Task: Search one way flight ticket for 5 adults, 2 children, 1 infant in seat and 1 infant on lap in economy from San Francisco: San Francisco International Airport to Gillette: Gillette Campbell County Airport on 5-1-2023. Choice of flights is Alaska. Number of bags: 2 carry on bags. Price is upto 60000. Outbound departure time preference is 0:00.
Action: Mouse moved to (228, 186)
Screenshot: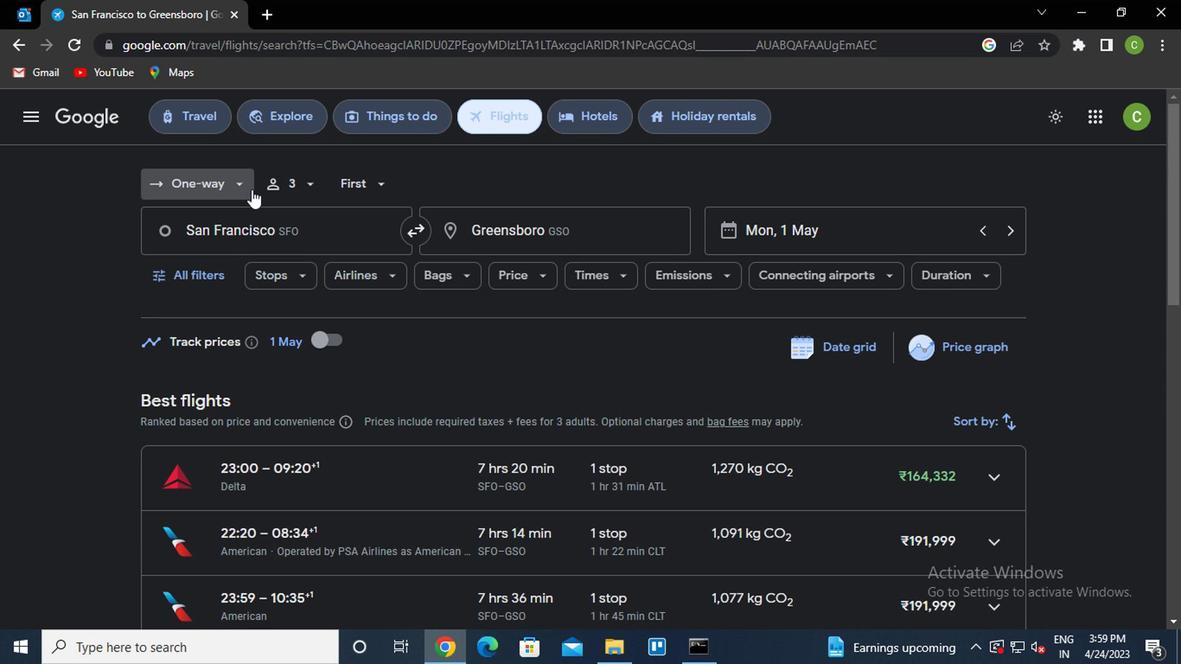 
Action: Mouse pressed left at (228, 186)
Screenshot: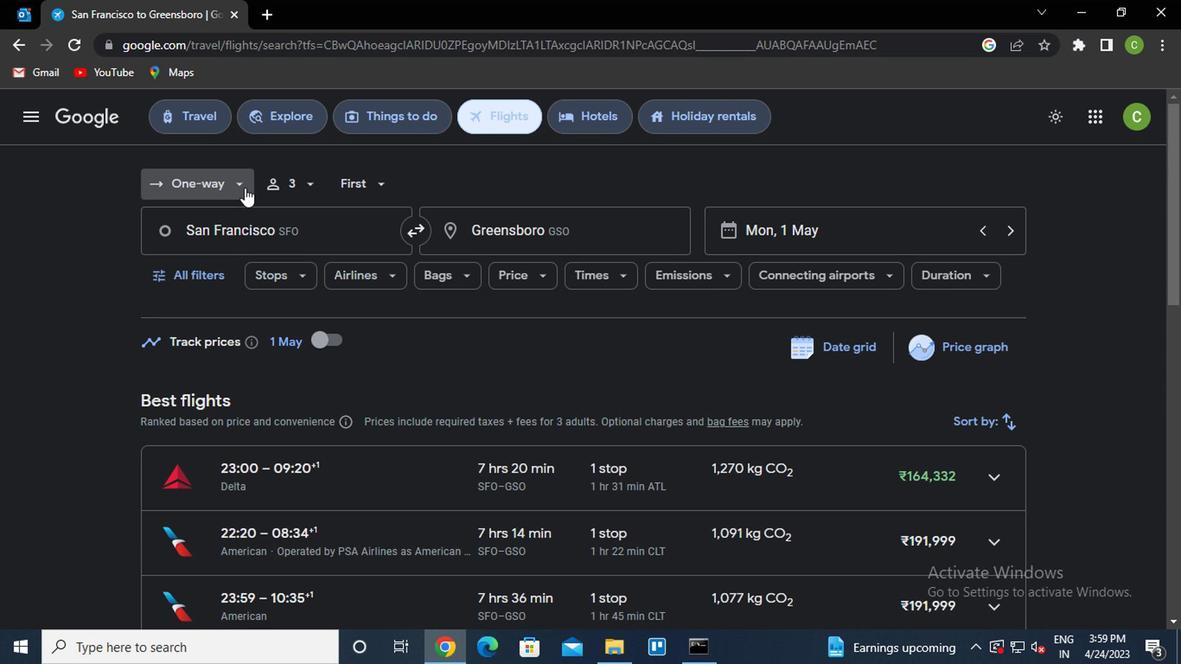 
Action: Mouse moved to (231, 265)
Screenshot: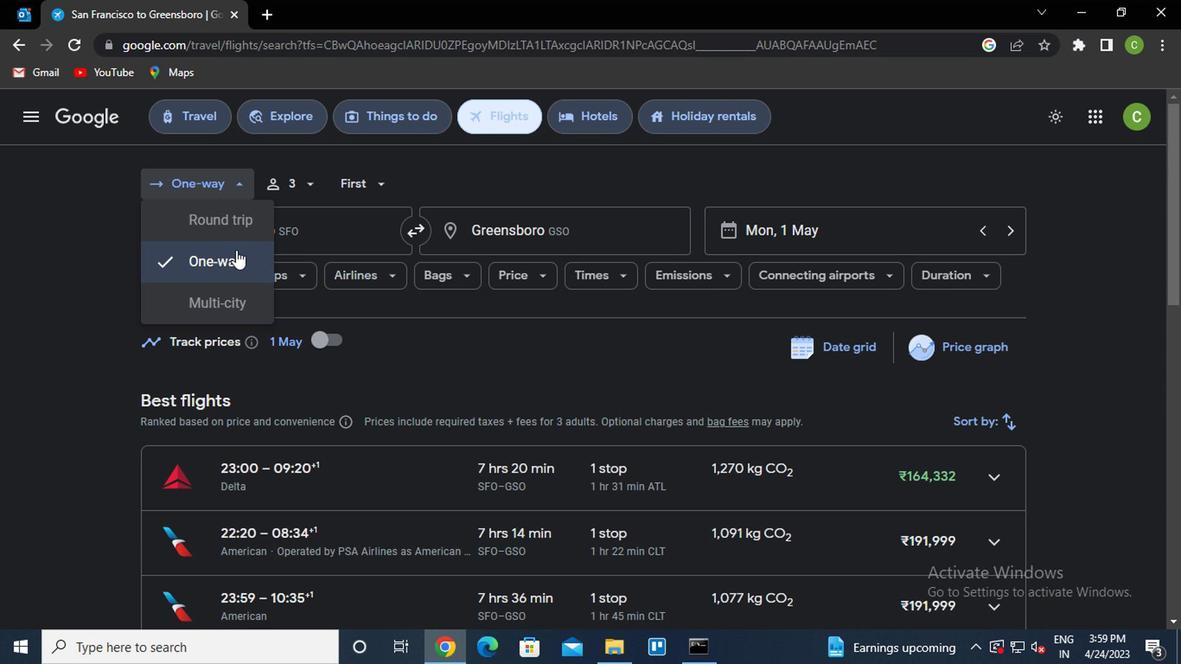 
Action: Mouse pressed left at (231, 265)
Screenshot: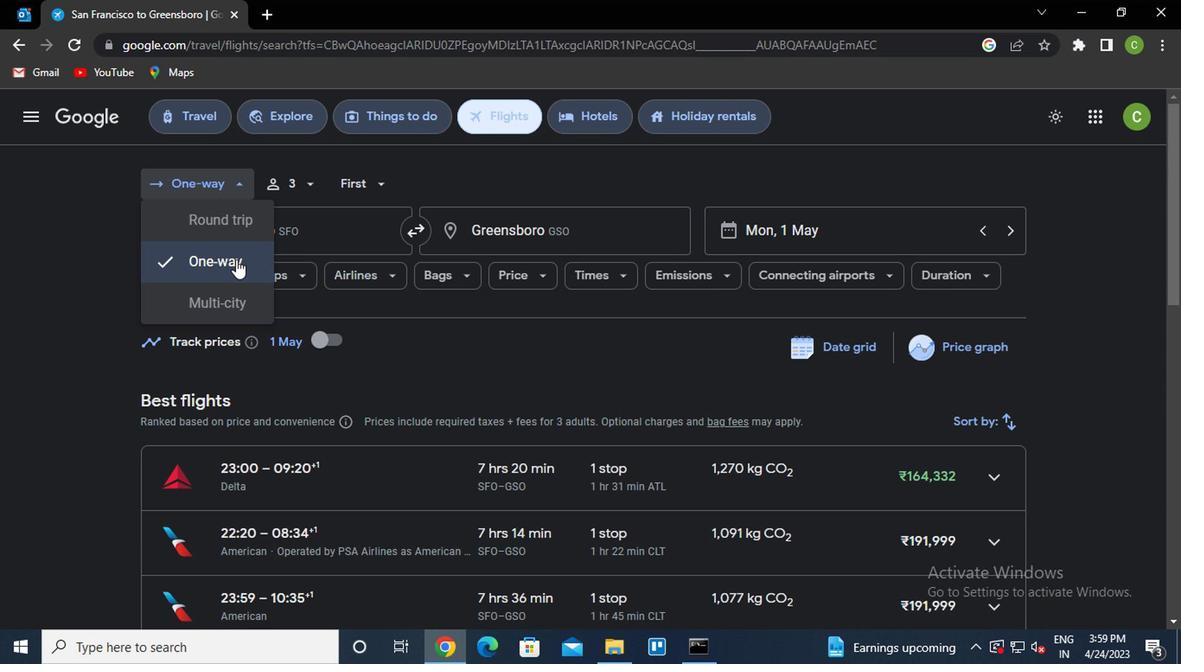
Action: Mouse moved to (286, 193)
Screenshot: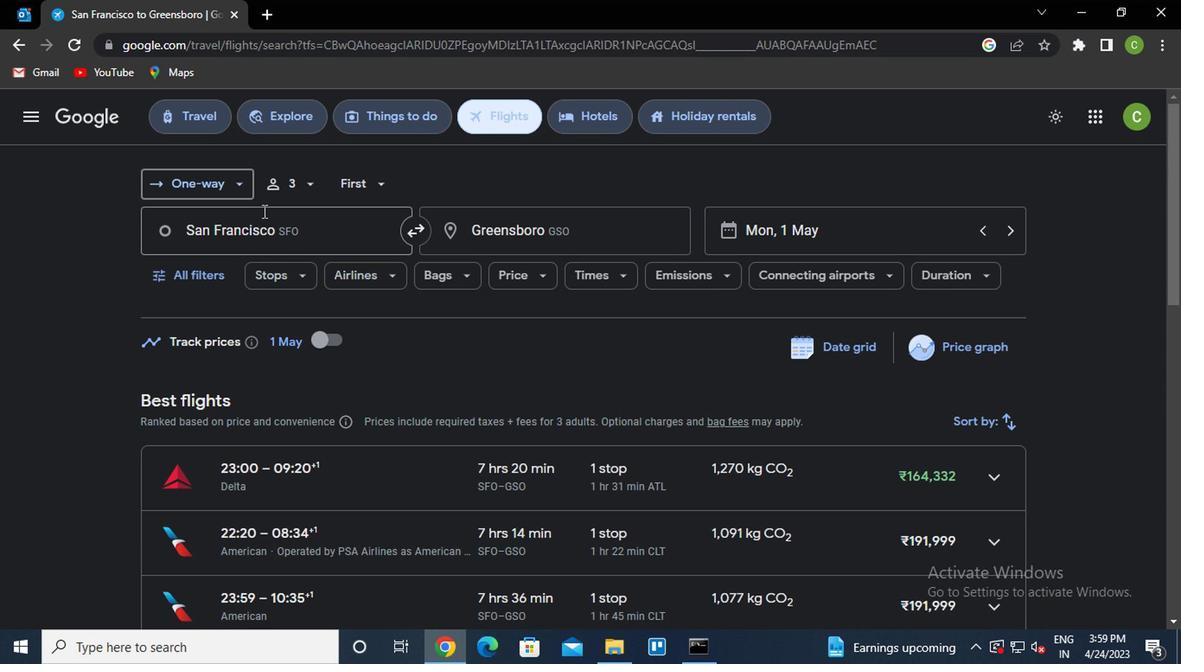 
Action: Mouse pressed left at (286, 193)
Screenshot: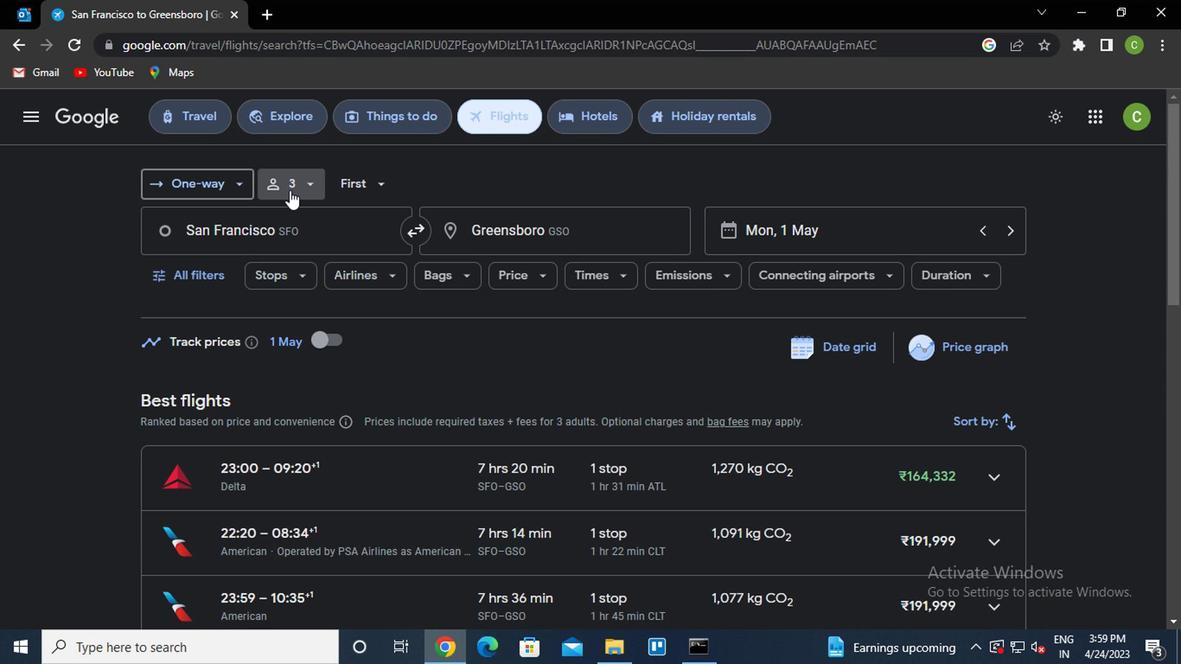 
Action: Mouse moved to (430, 231)
Screenshot: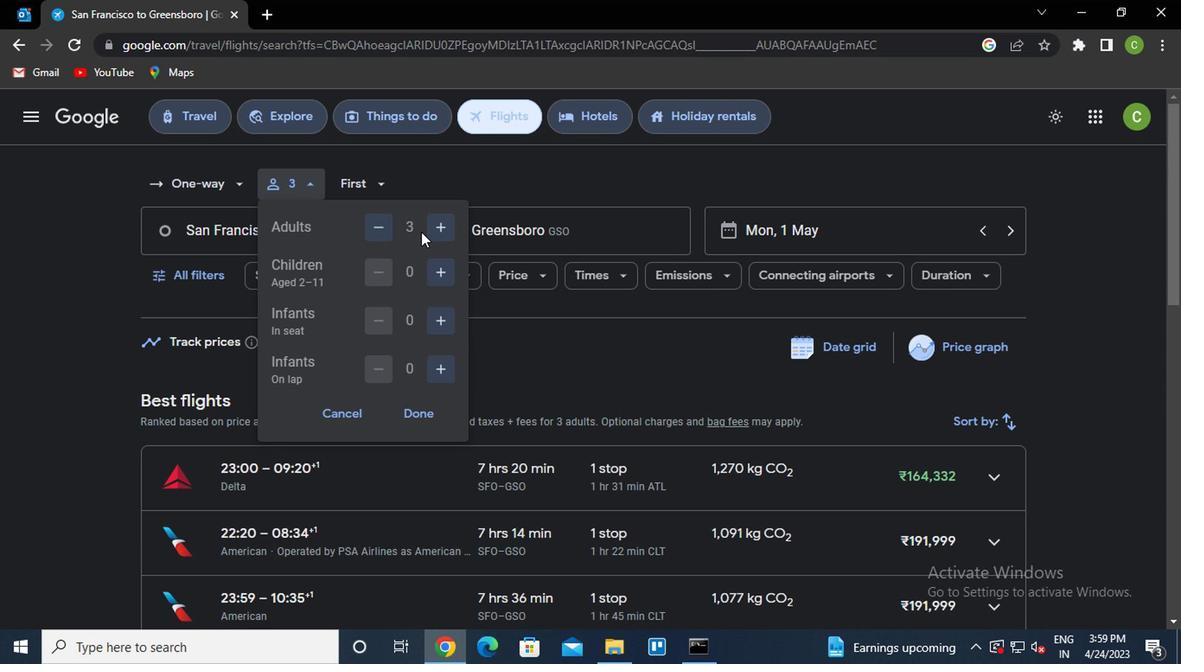 
Action: Mouse pressed left at (430, 231)
Screenshot: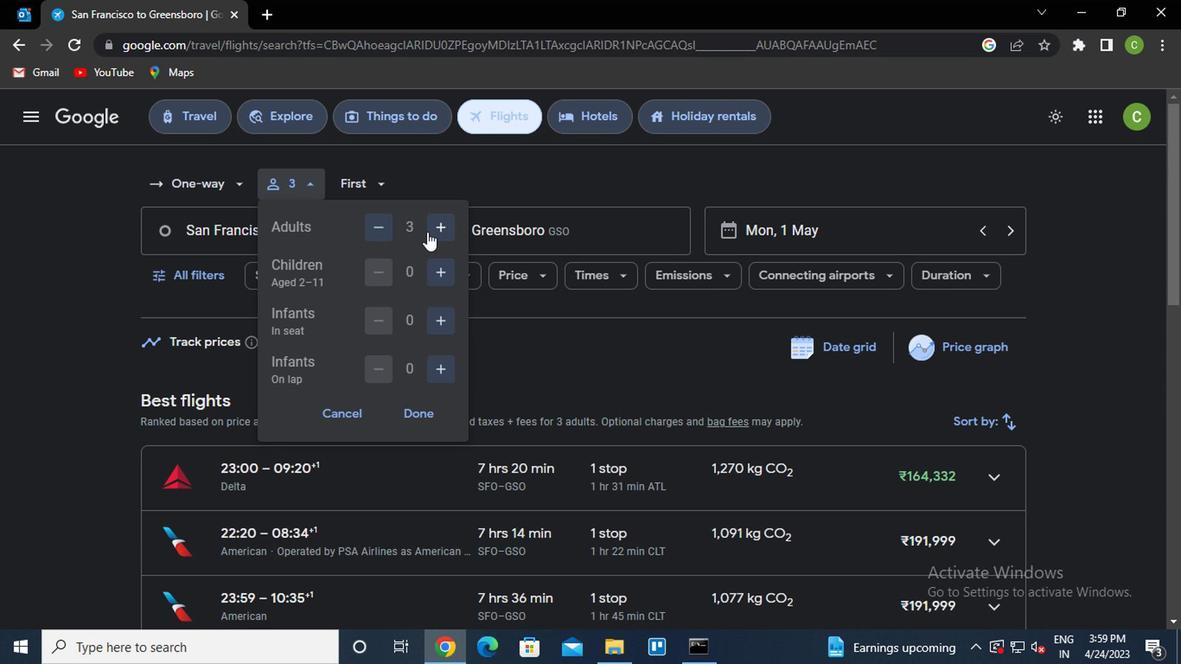 
Action: Mouse pressed left at (430, 231)
Screenshot: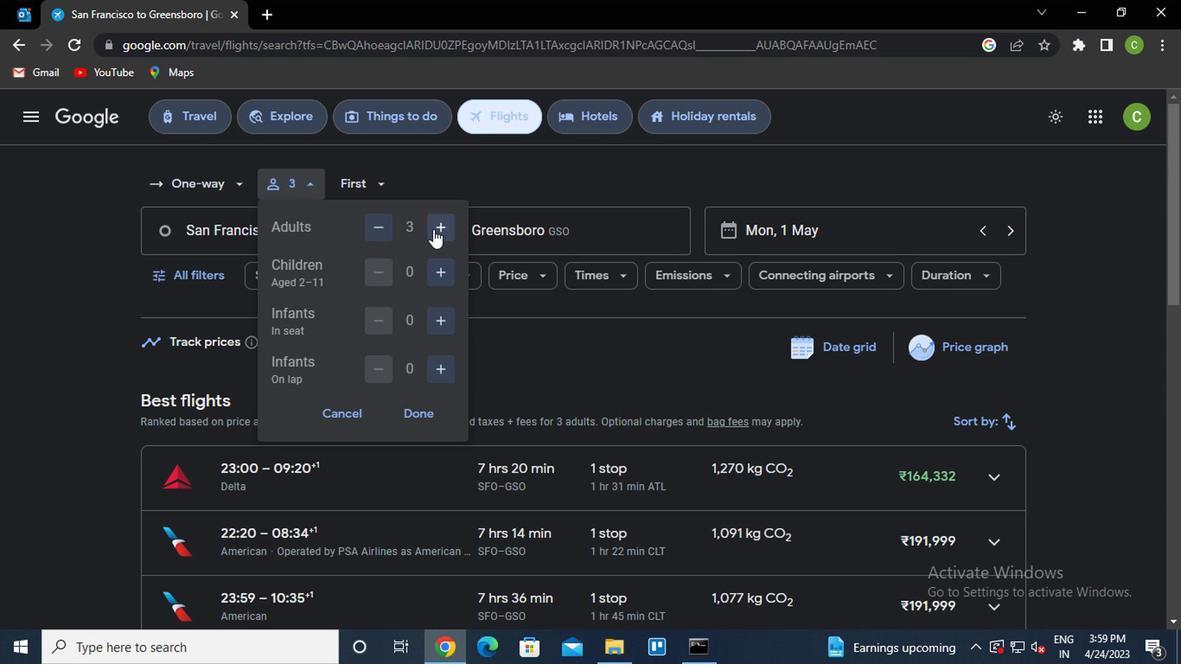 
Action: Mouse moved to (435, 274)
Screenshot: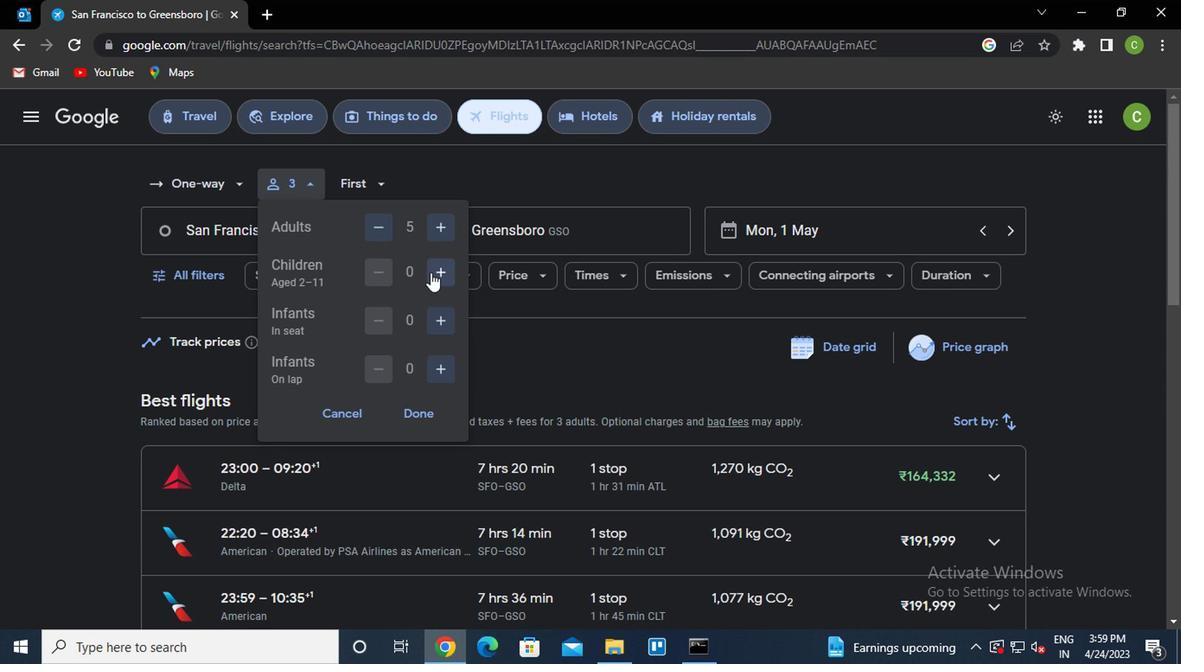 
Action: Mouse pressed left at (435, 274)
Screenshot: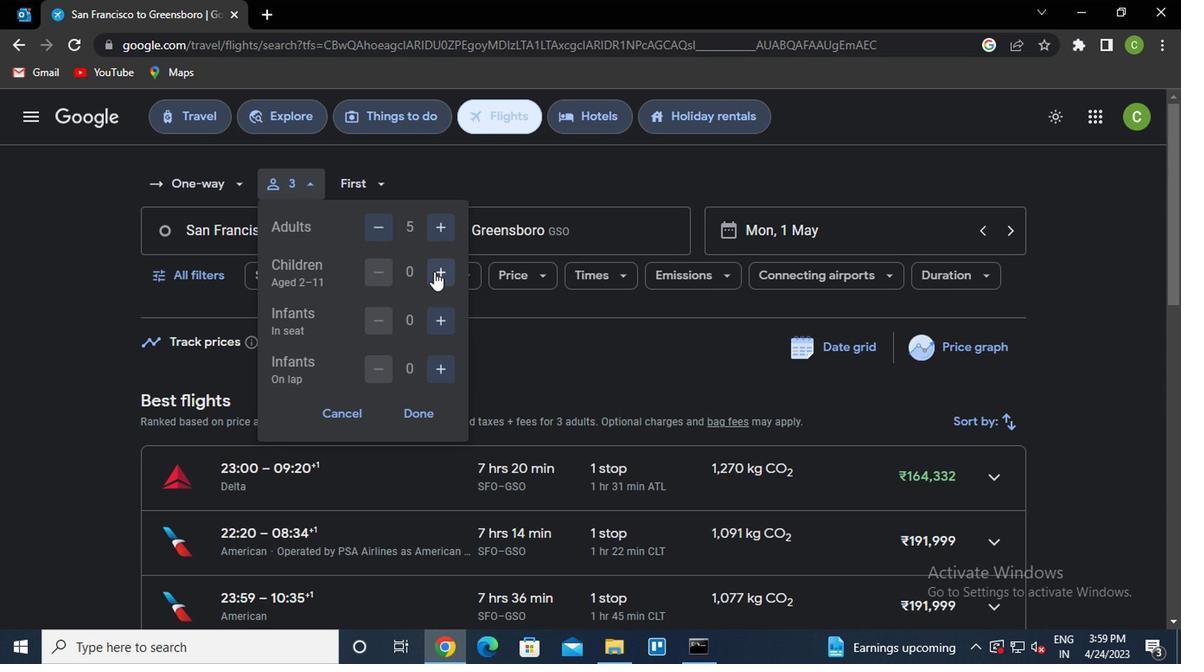 
Action: Mouse pressed left at (435, 274)
Screenshot: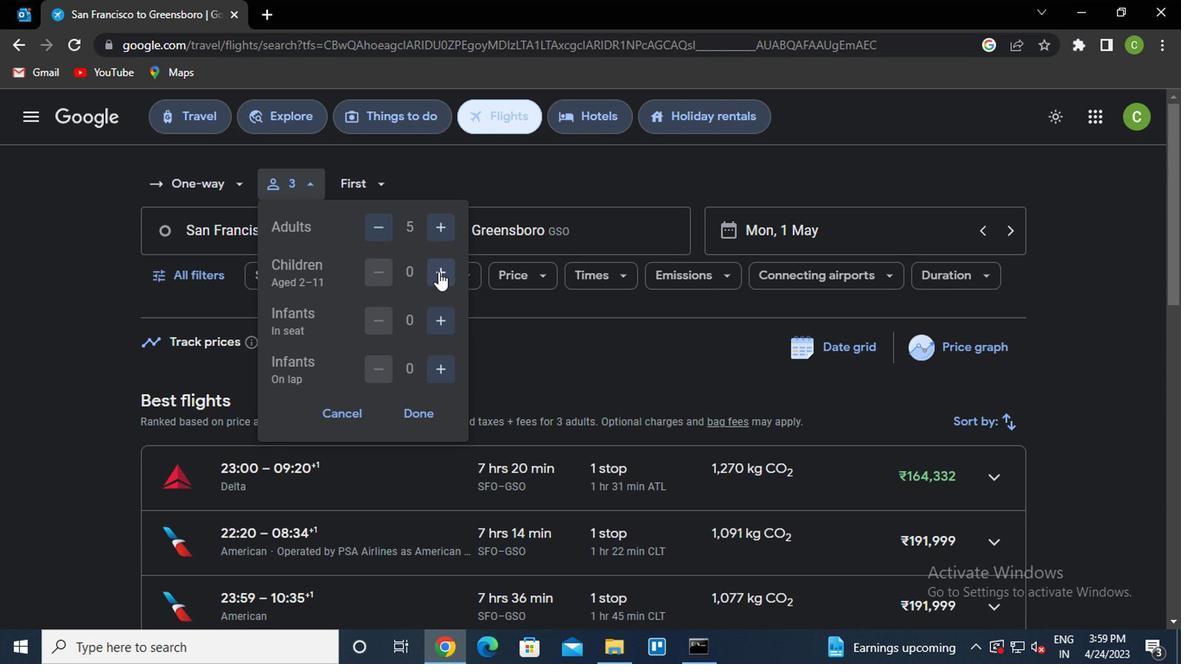 
Action: Mouse moved to (427, 329)
Screenshot: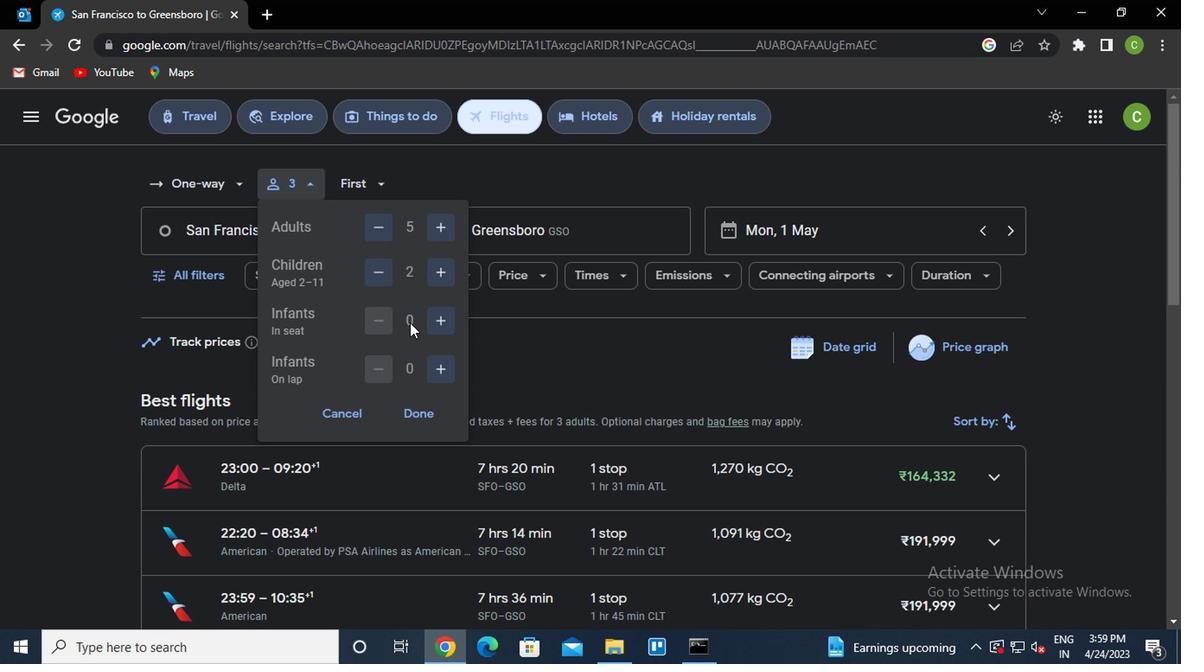 
Action: Mouse pressed left at (427, 329)
Screenshot: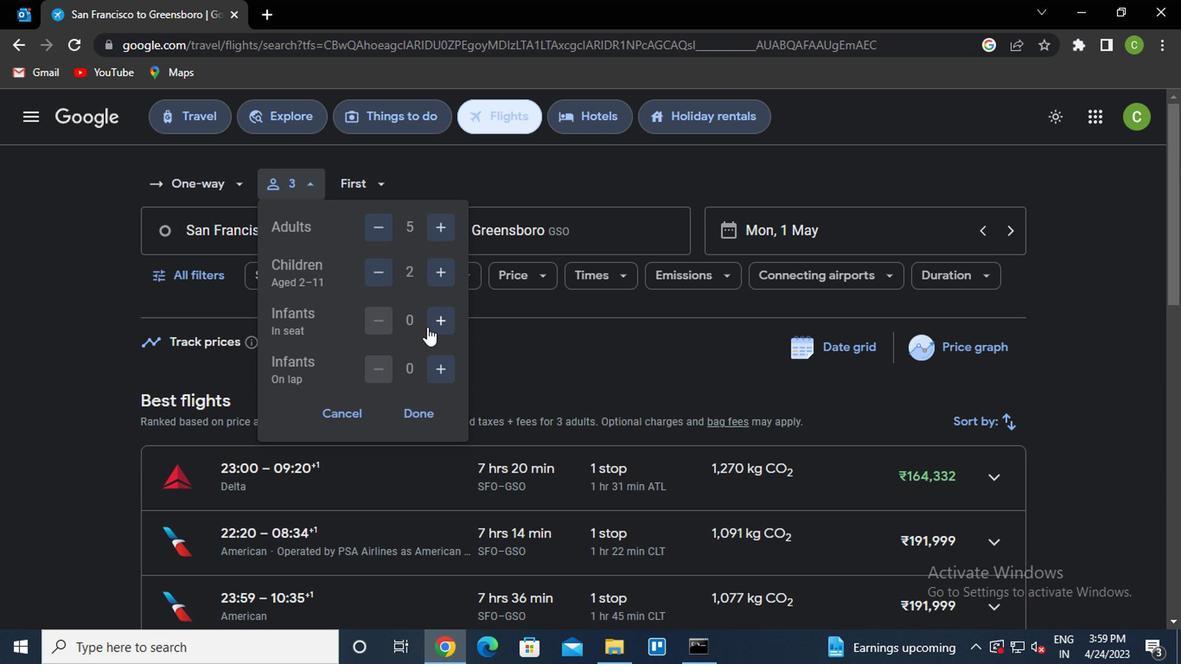 
Action: Mouse moved to (432, 387)
Screenshot: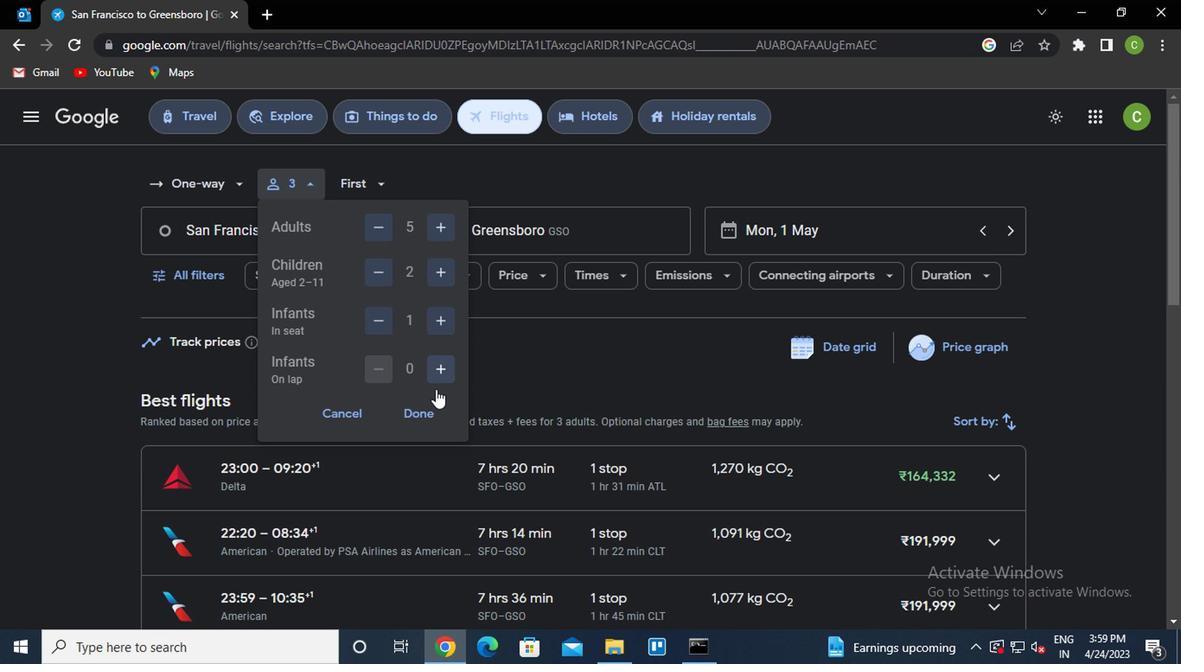 
Action: Mouse pressed left at (432, 387)
Screenshot: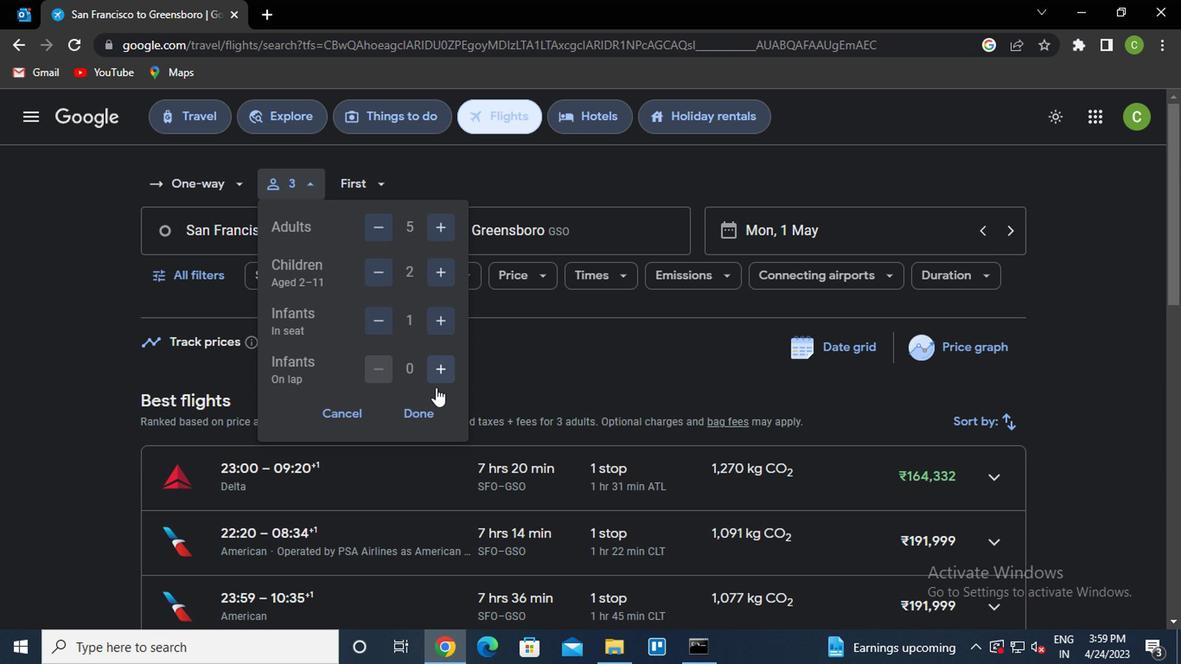 
Action: Mouse moved to (422, 413)
Screenshot: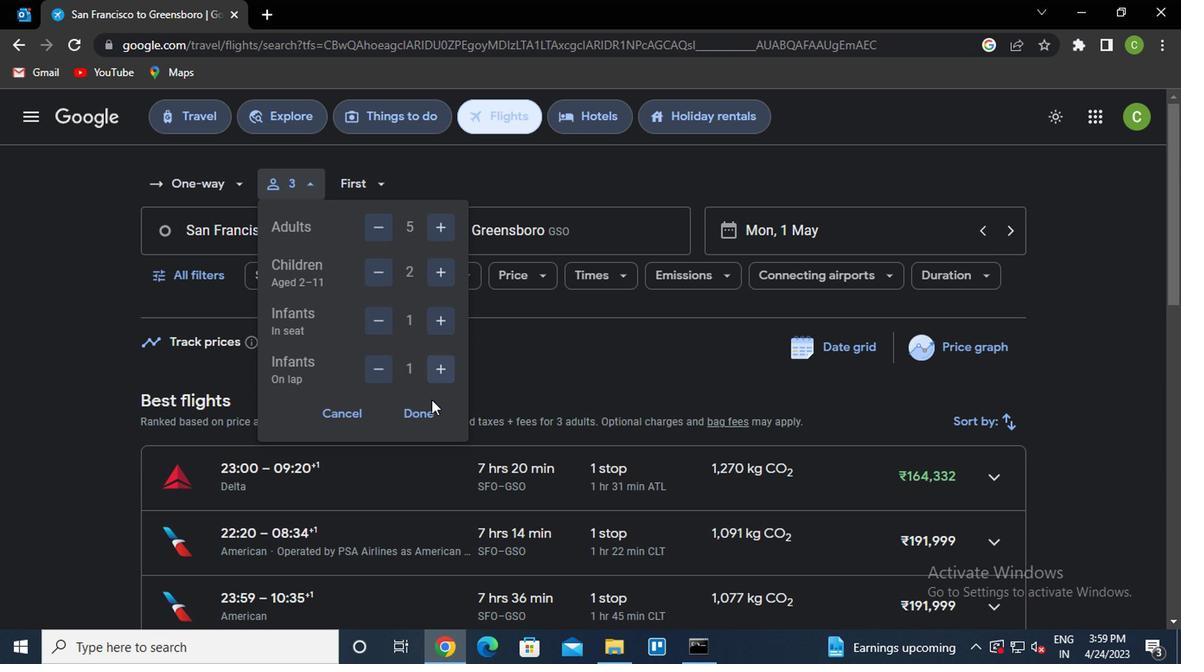 
Action: Mouse pressed left at (422, 413)
Screenshot: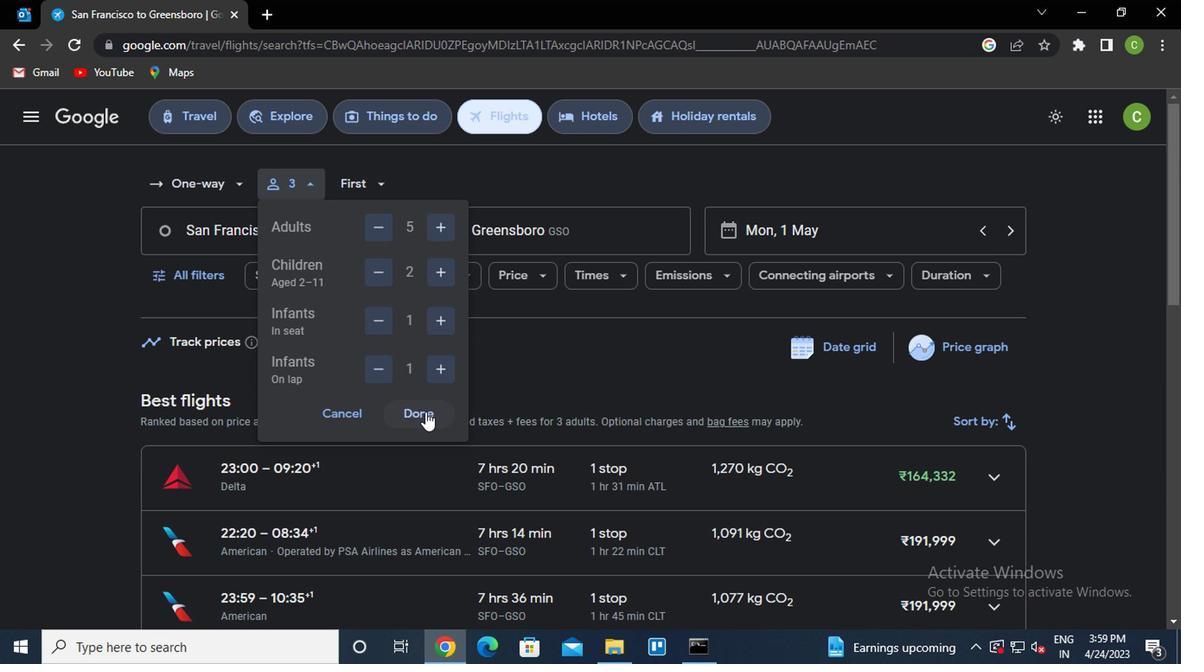 
Action: Mouse moved to (359, 195)
Screenshot: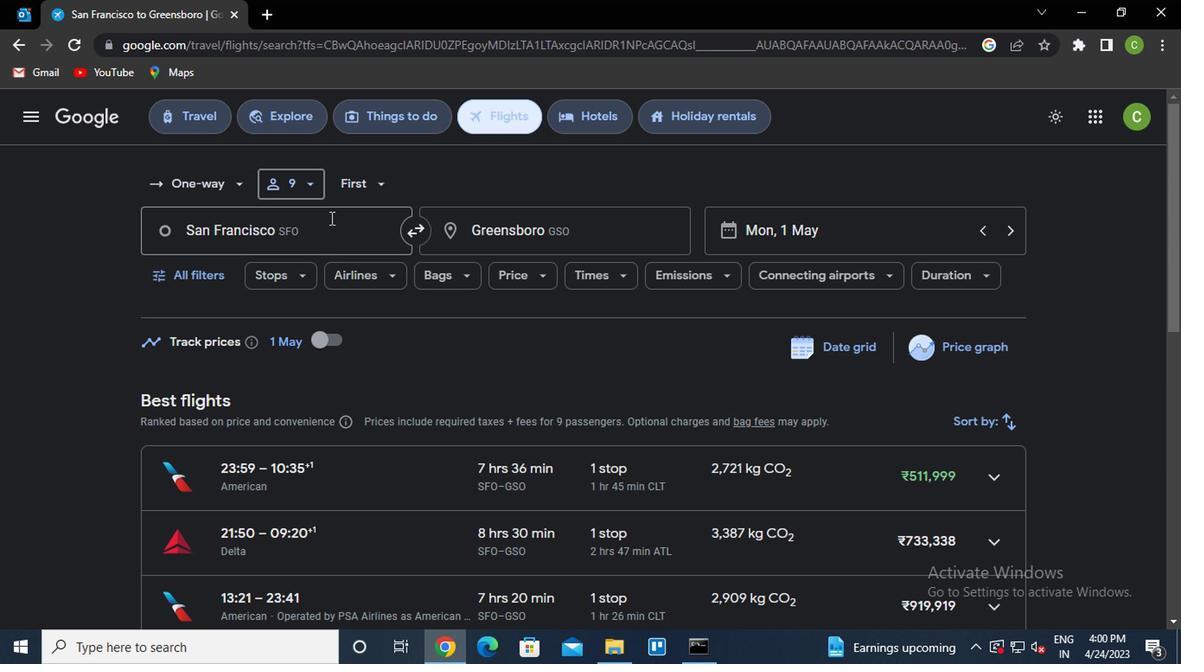 
Action: Mouse pressed left at (359, 195)
Screenshot: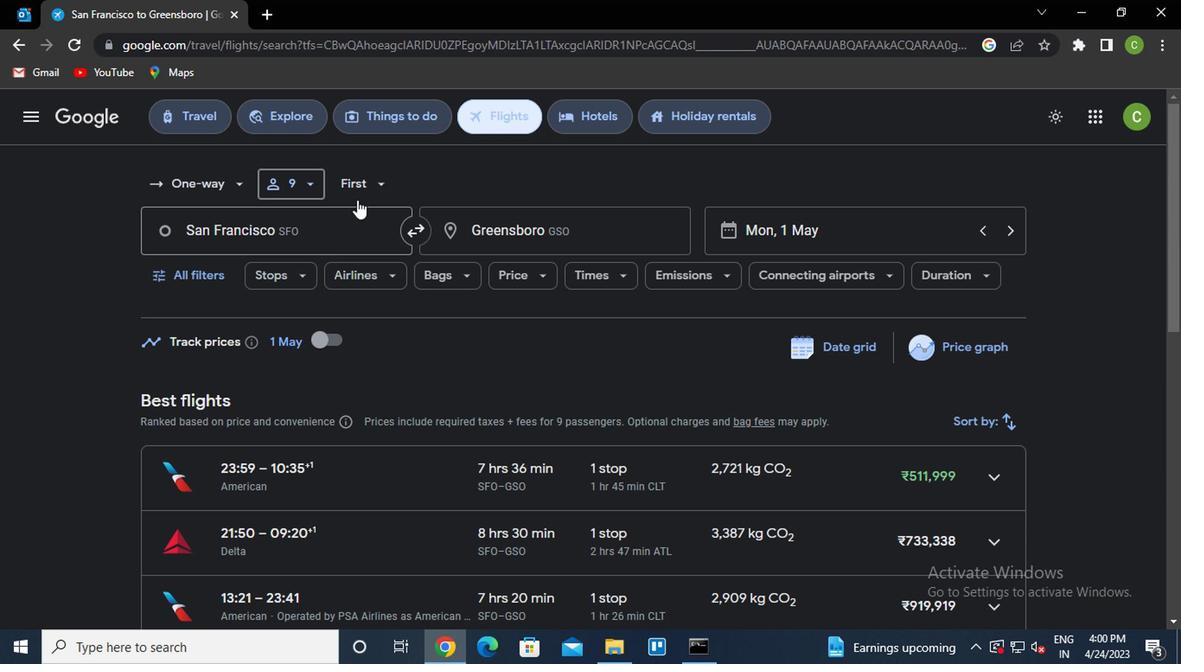 
Action: Mouse moved to (424, 238)
Screenshot: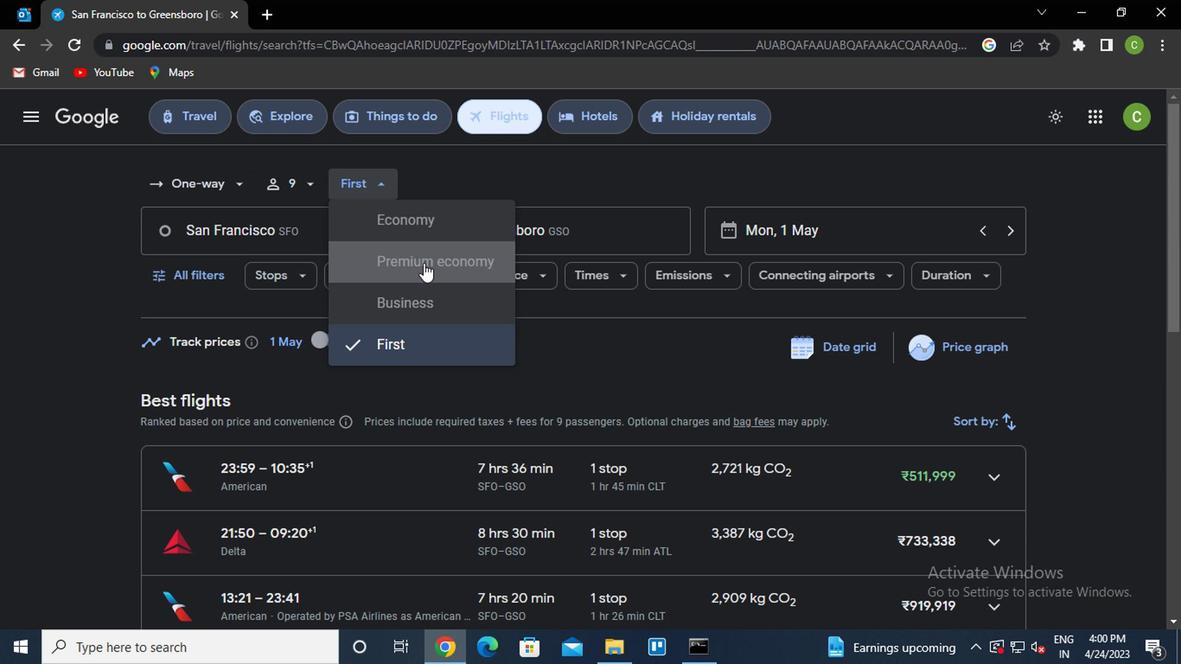 
Action: Mouse pressed left at (424, 238)
Screenshot: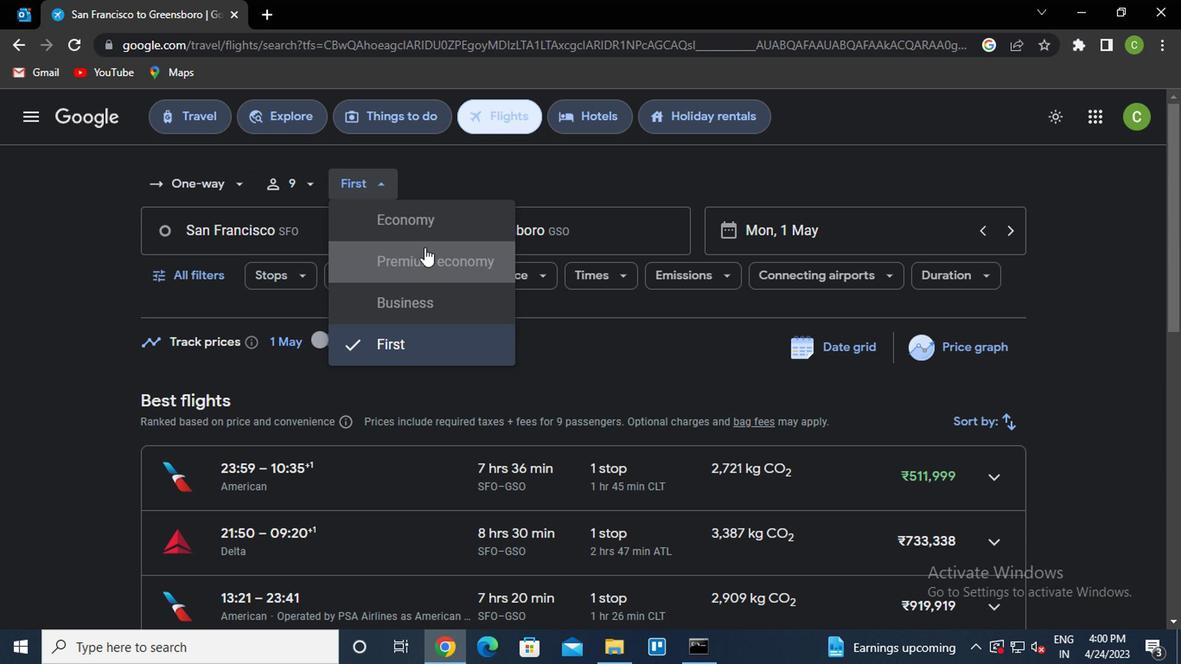 
Action: Mouse moved to (288, 236)
Screenshot: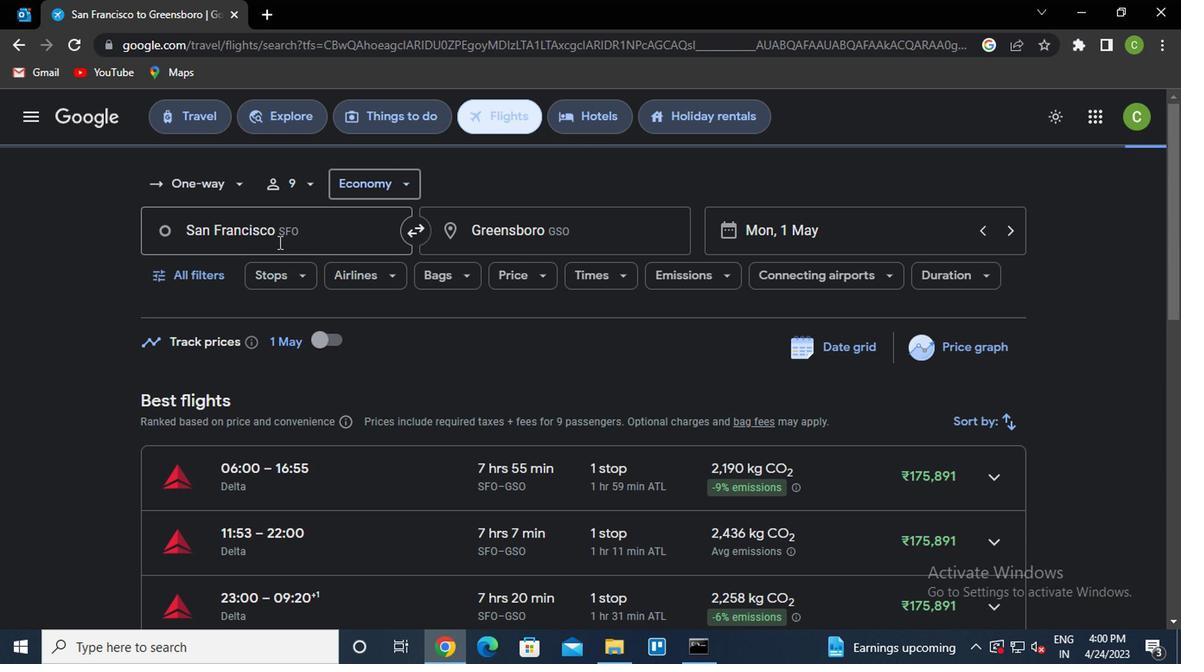 
Action: Mouse pressed left at (288, 236)
Screenshot: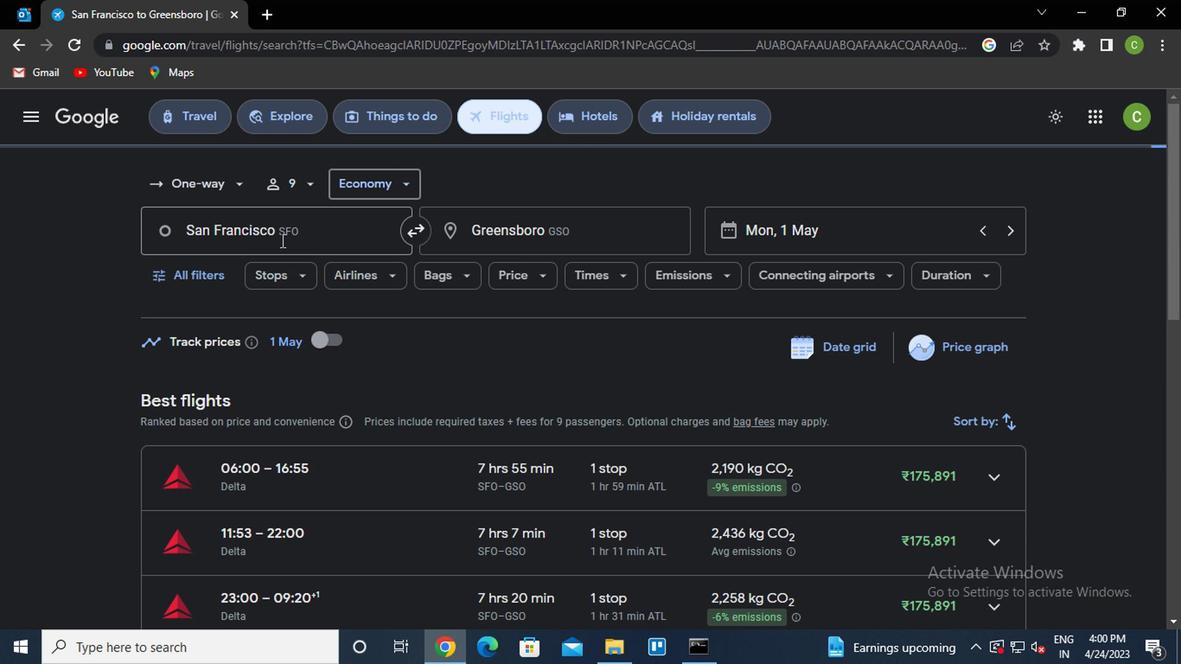 
Action: Mouse moved to (307, 321)
Screenshot: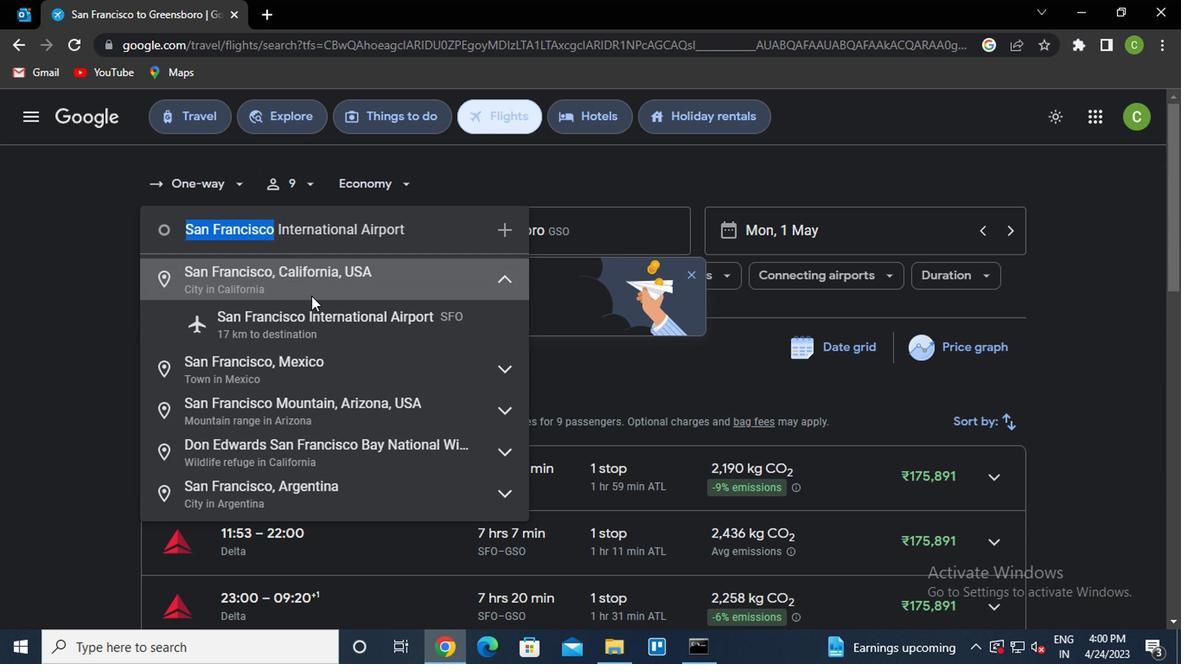 
Action: Mouse pressed left at (307, 321)
Screenshot: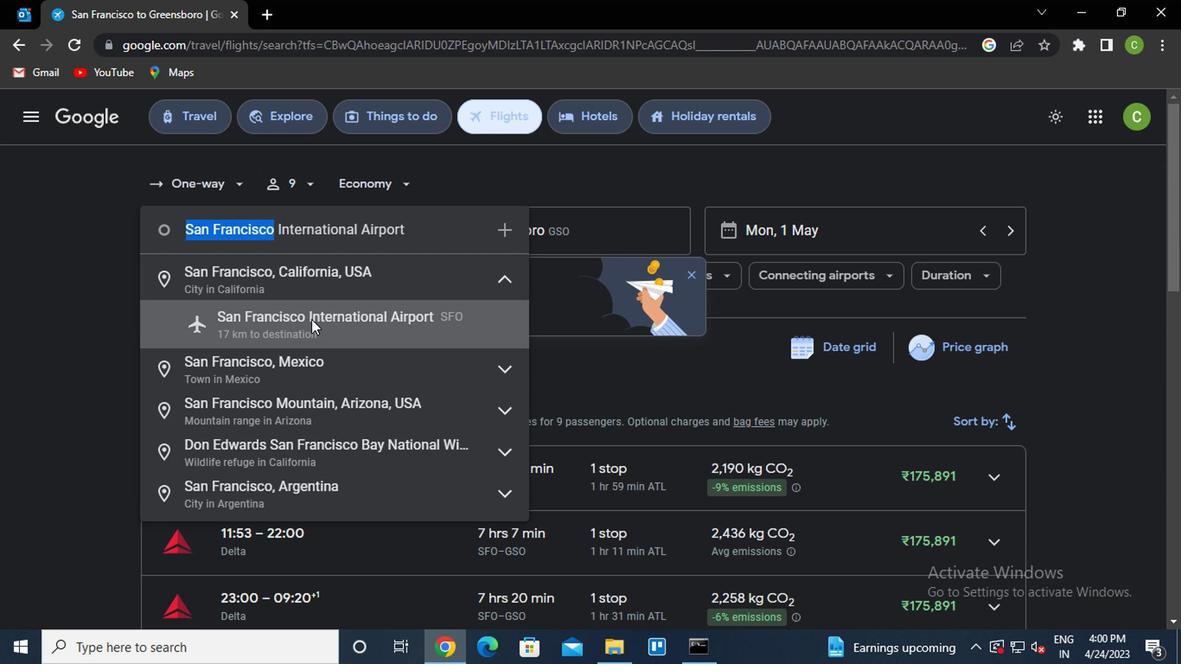 
Action: Mouse moved to (573, 227)
Screenshot: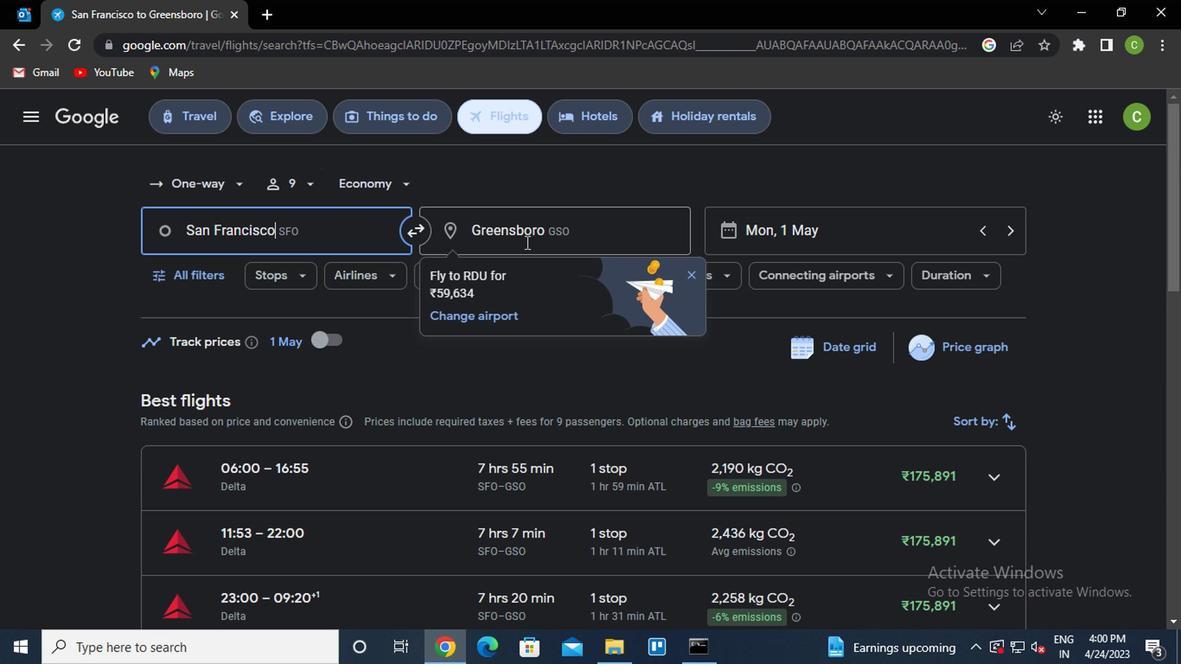 
Action: Mouse pressed left at (573, 227)
Screenshot: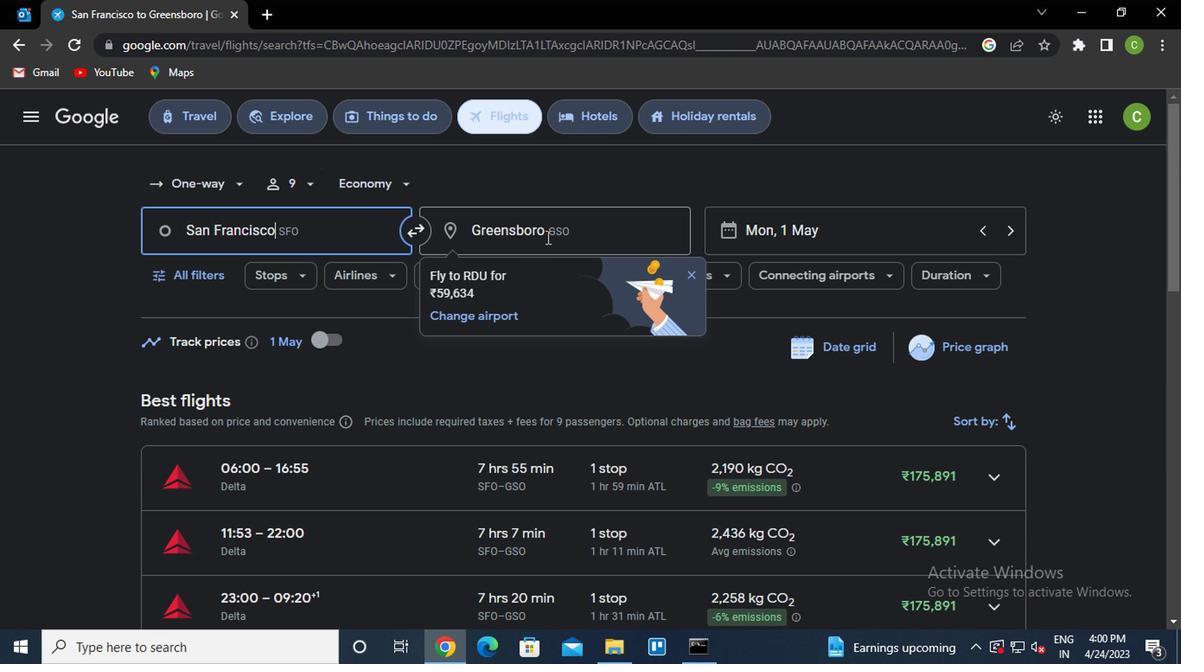 
Action: Key pressed g<Key.caps_lock>illette
Screenshot: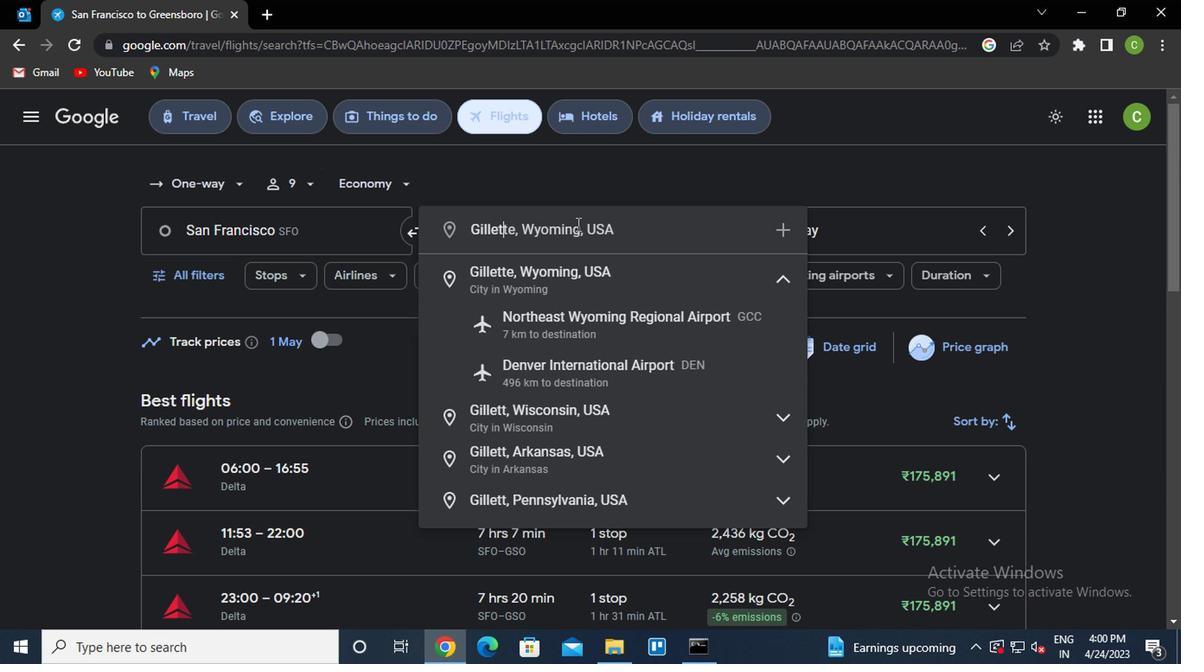 
Action: Mouse moved to (568, 297)
Screenshot: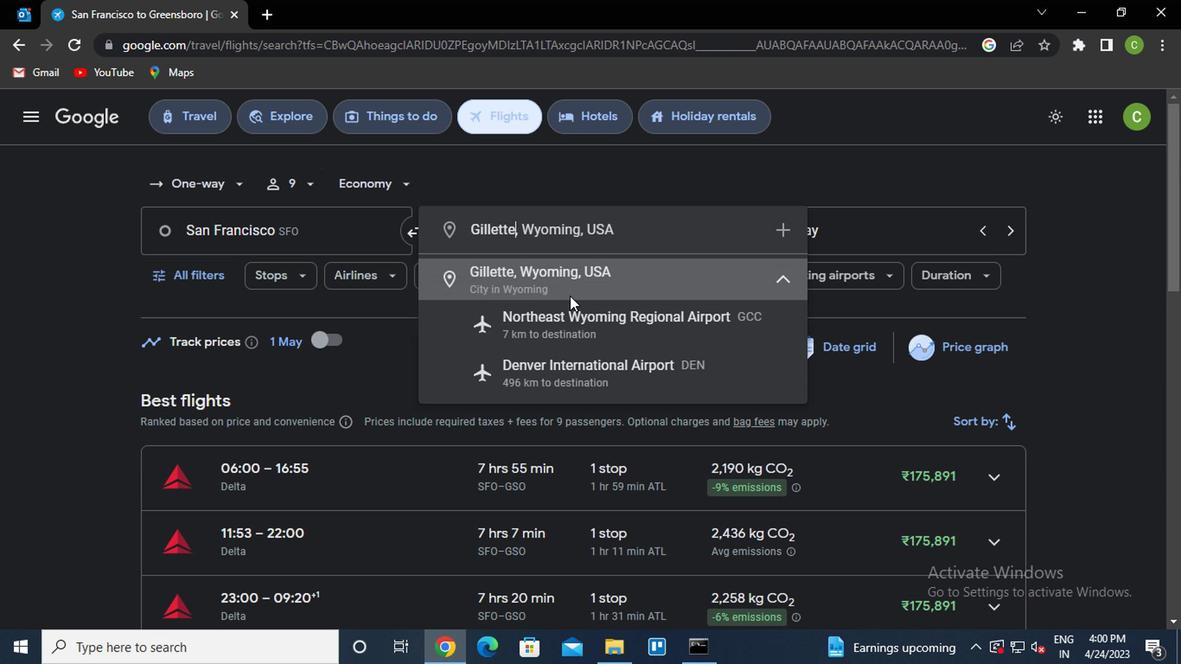 
Action: Mouse pressed left at (568, 297)
Screenshot: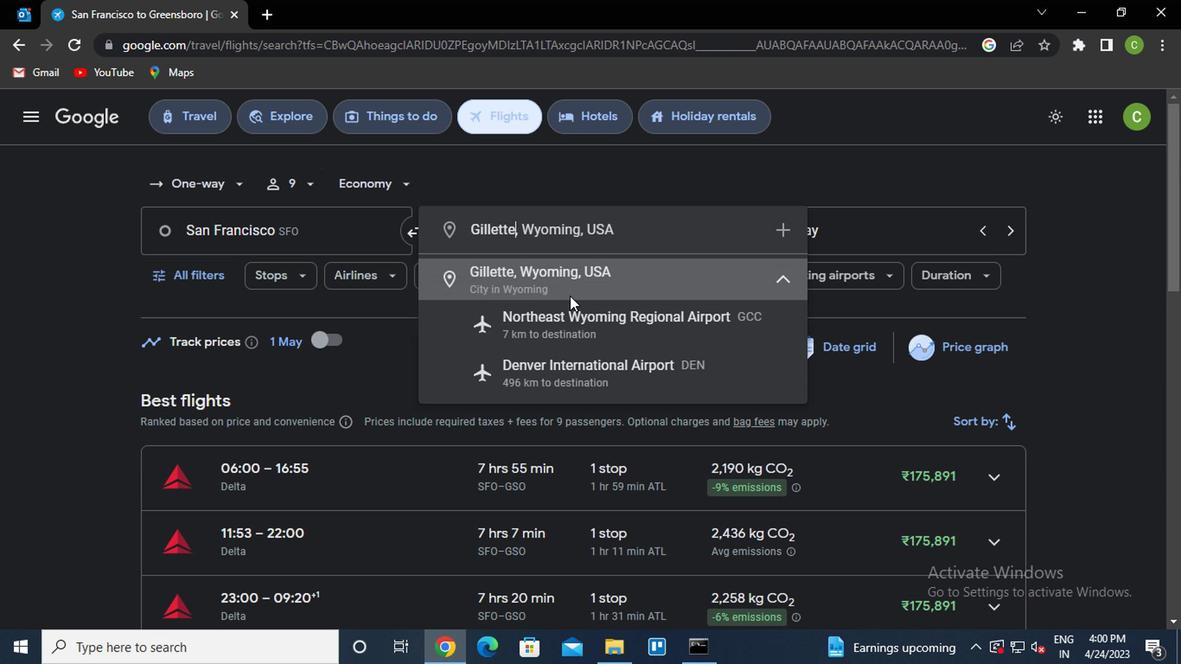 
Action: Mouse moved to (205, 277)
Screenshot: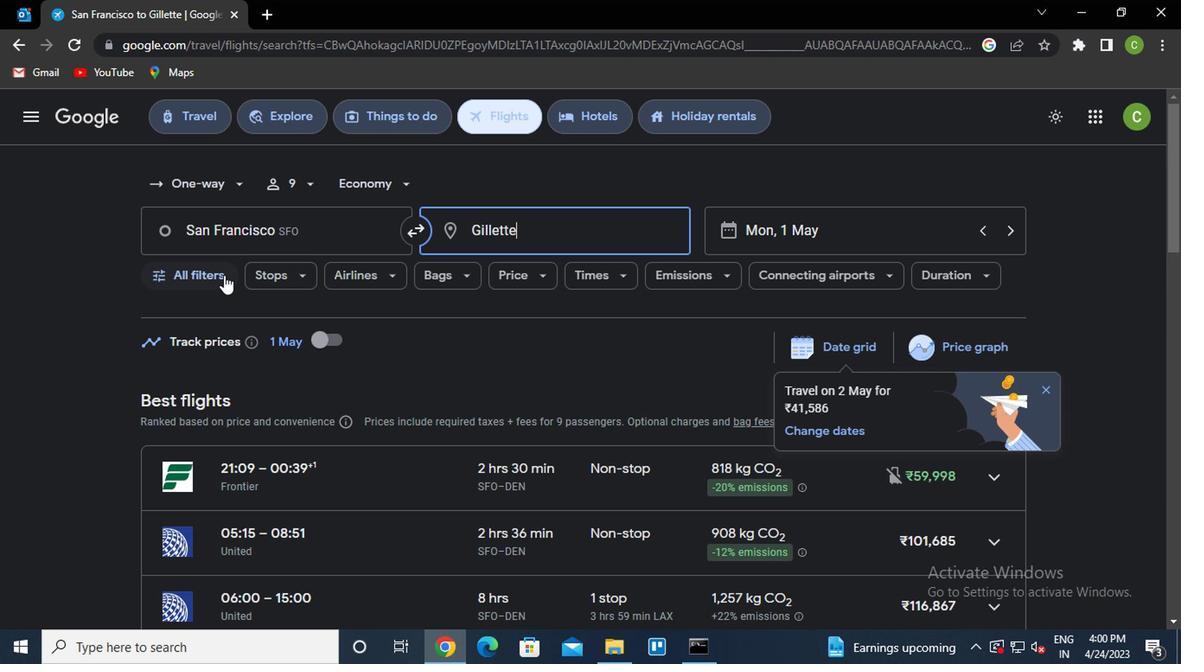 
Action: Mouse pressed left at (205, 277)
Screenshot: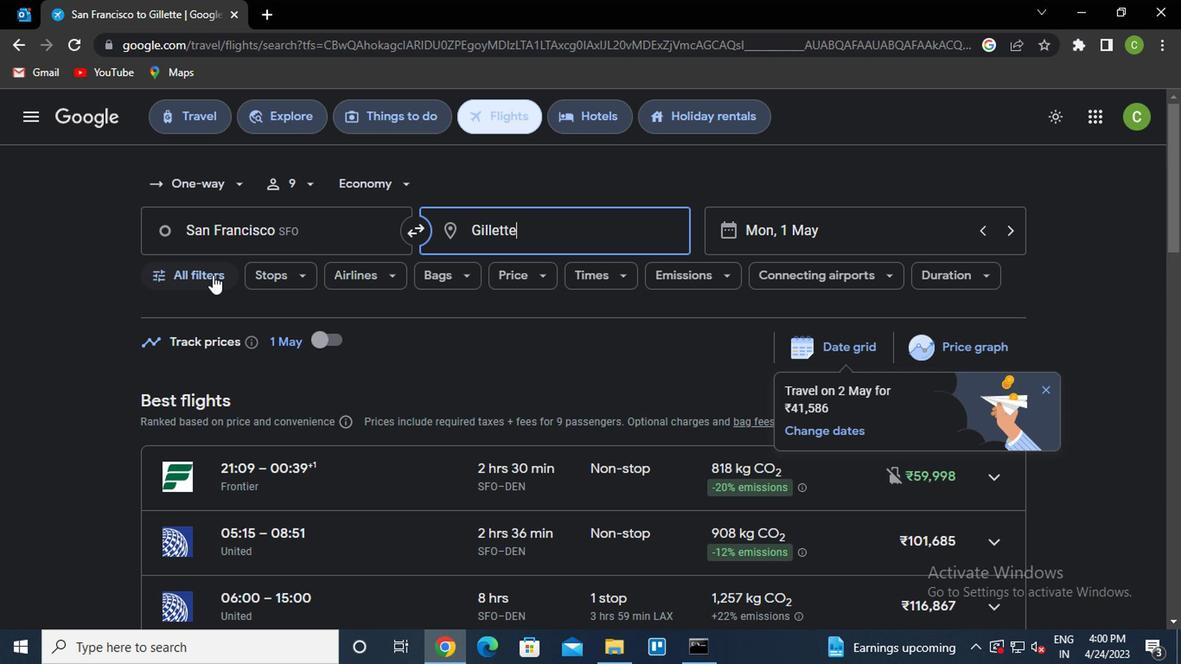 
Action: Mouse moved to (309, 479)
Screenshot: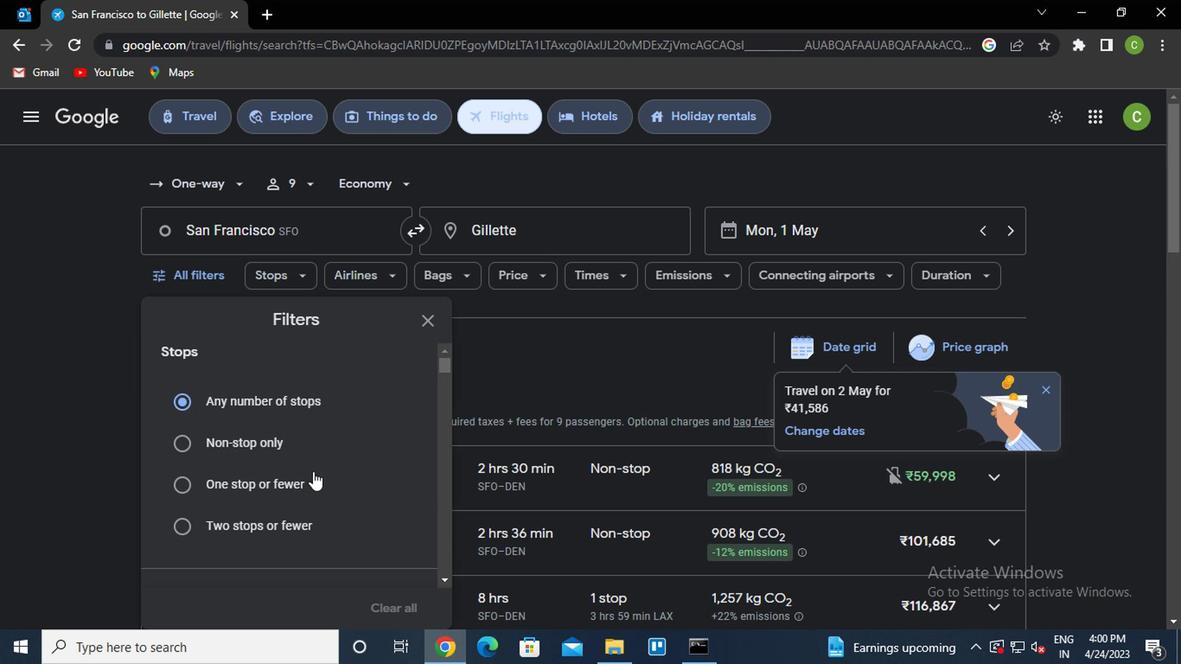 
Action: Mouse scrolled (309, 478) with delta (0, -1)
Screenshot: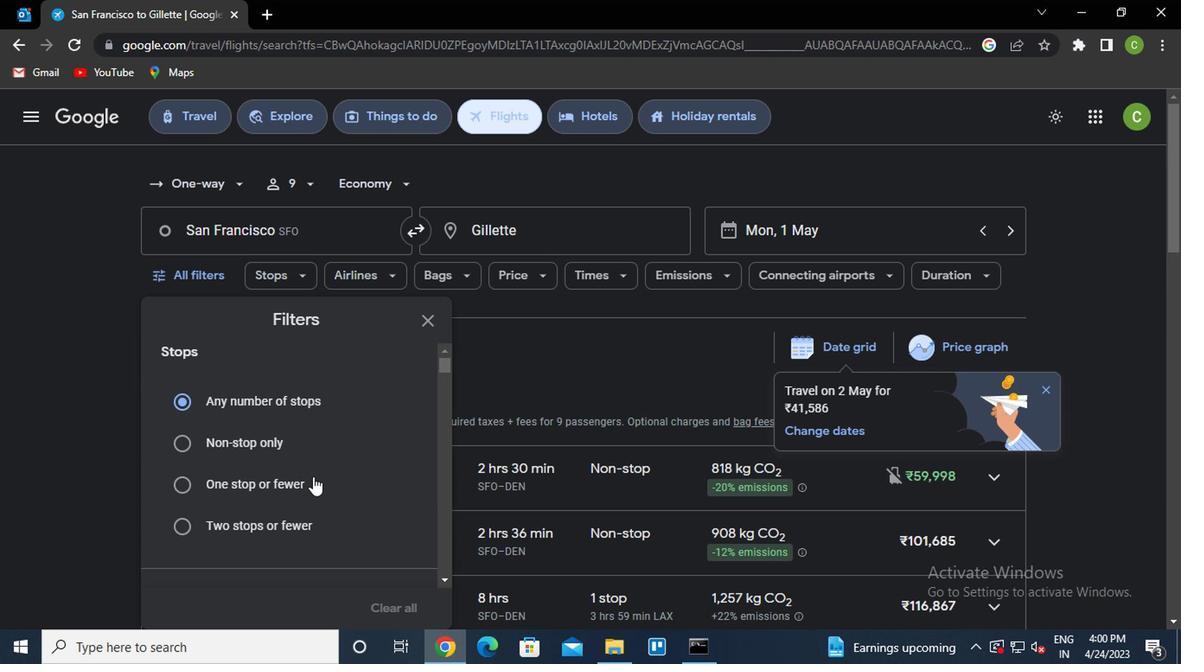 
Action: Mouse moved to (308, 480)
Screenshot: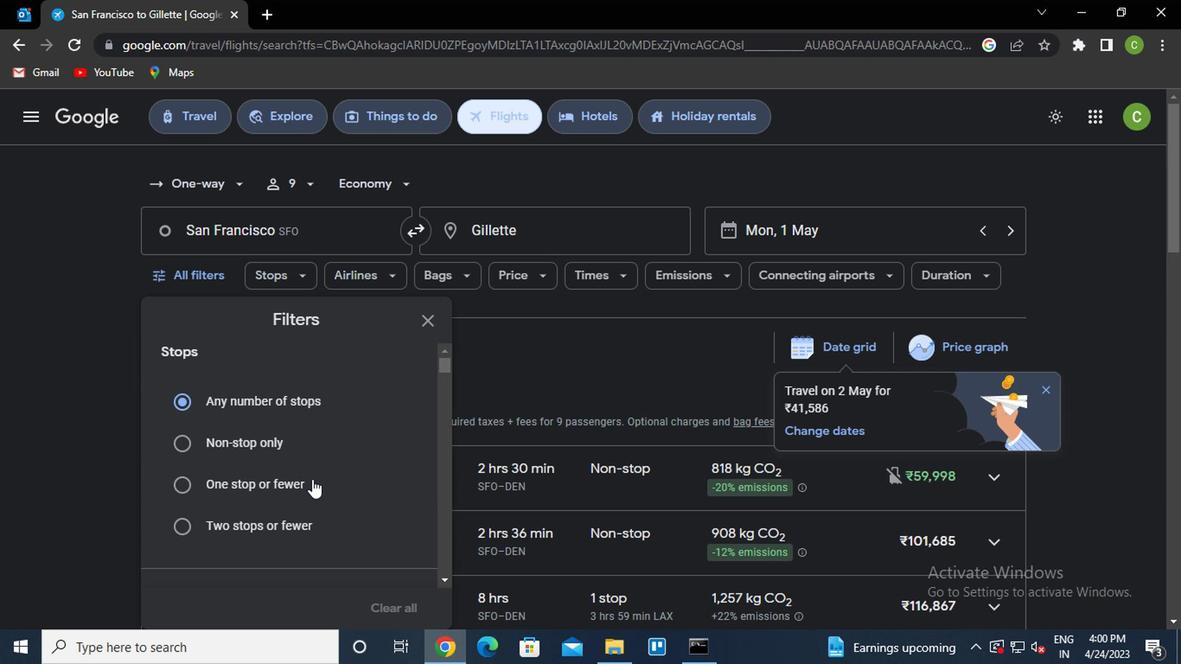 
Action: Mouse scrolled (308, 479) with delta (0, 0)
Screenshot: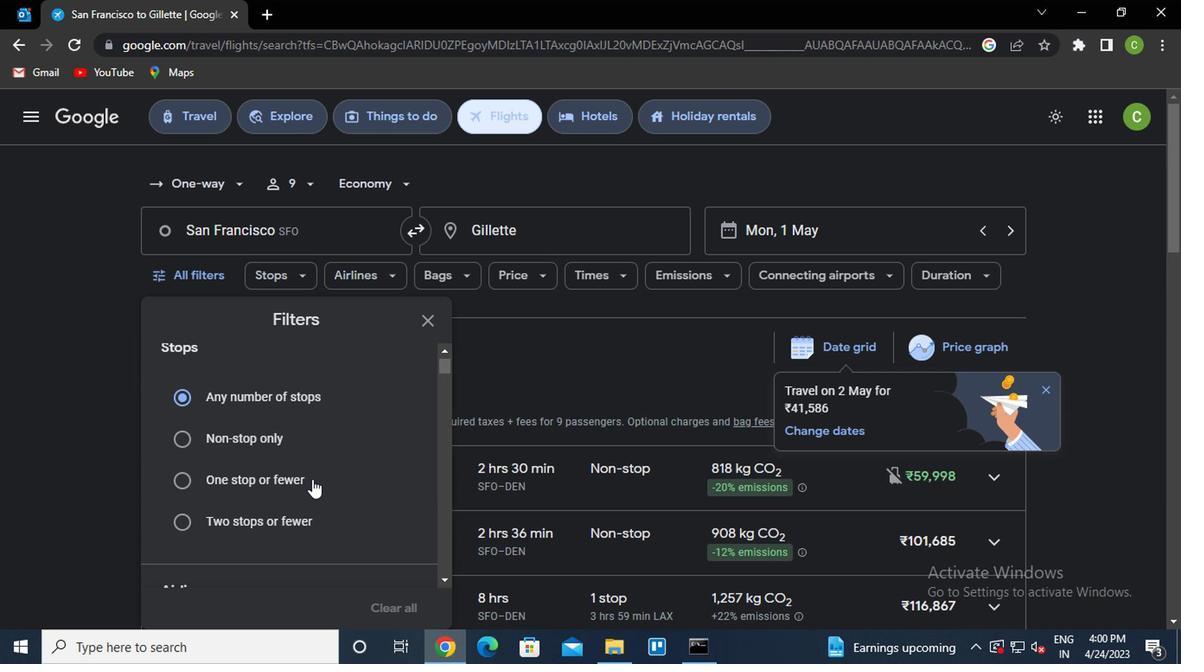 
Action: Mouse moved to (307, 480)
Screenshot: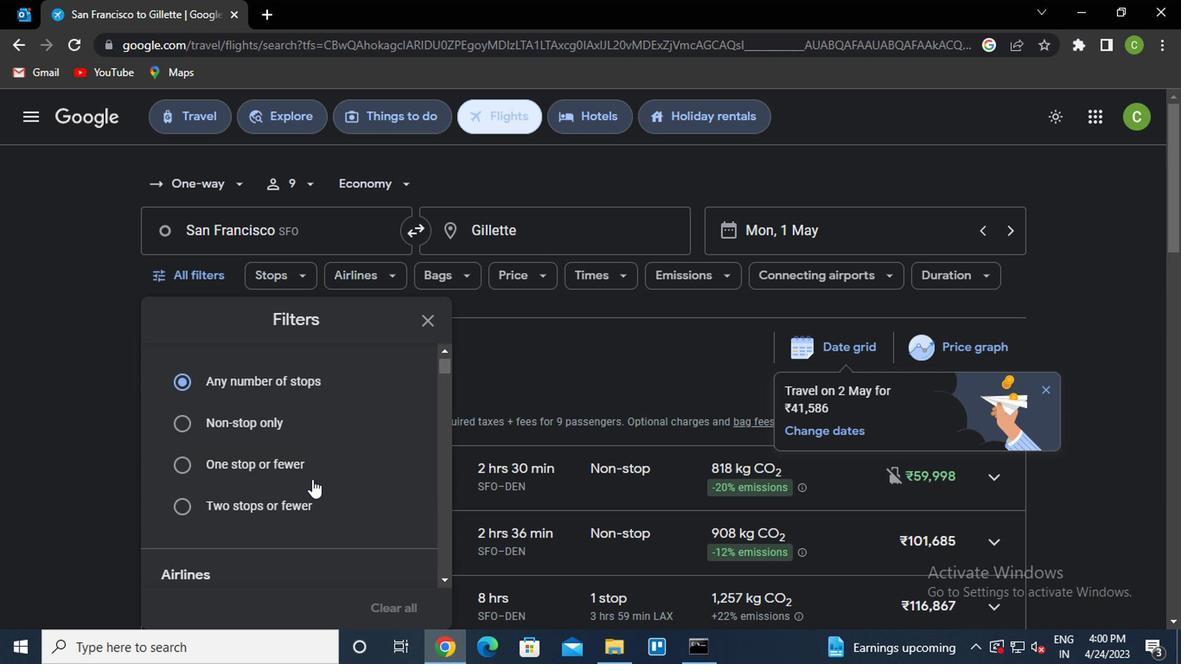 
Action: Mouse scrolled (307, 479) with delta (0, 0)
Screenshot: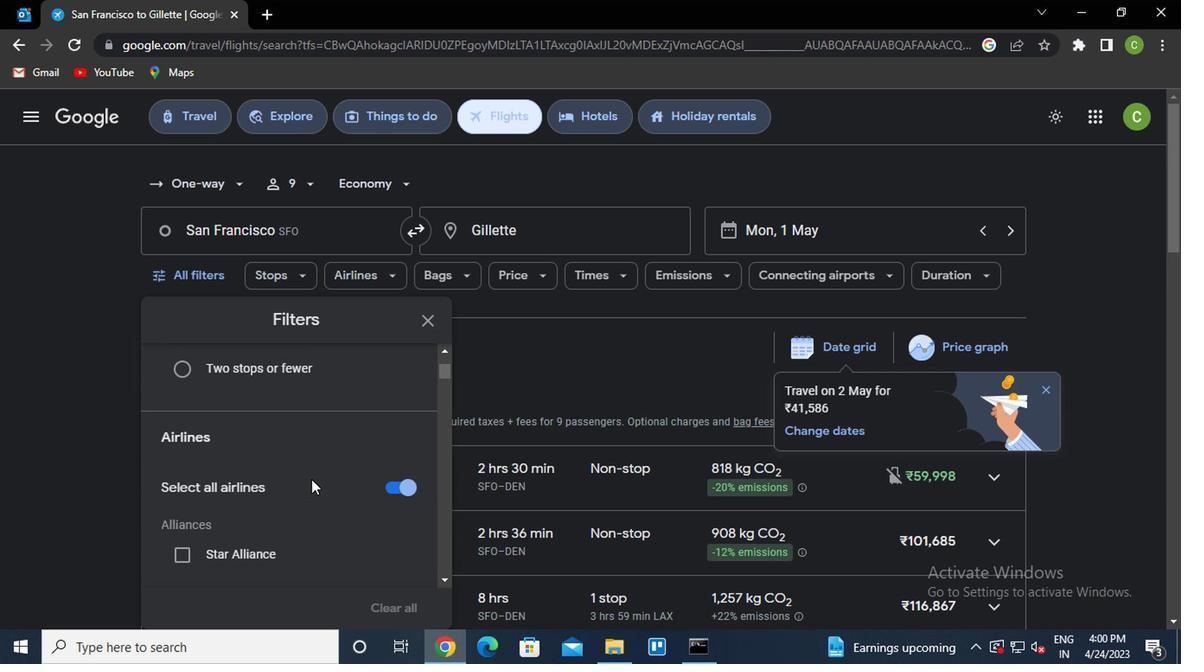 
Action: Mouse scrolled (307, 479) with delta (0, 0)
Screenshot: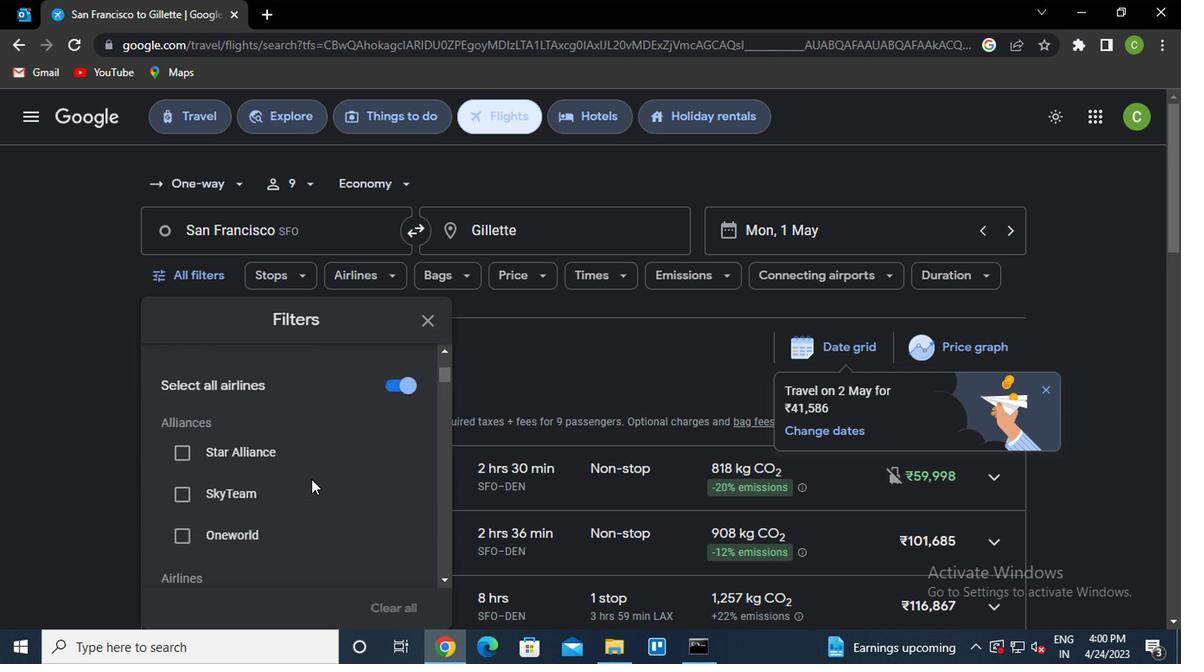 
Action: Mouse scrolled (307, 479) with delta (0, 0)
Screenshot: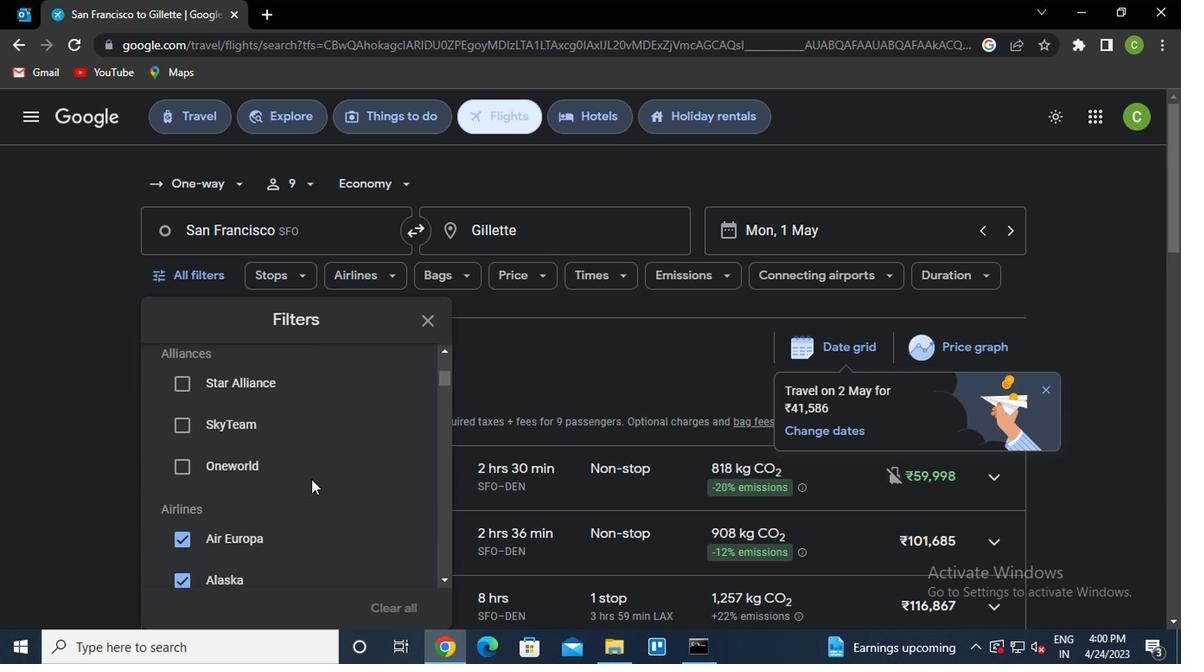 
Action: Mouse moved to (378, 476)
Screenshot: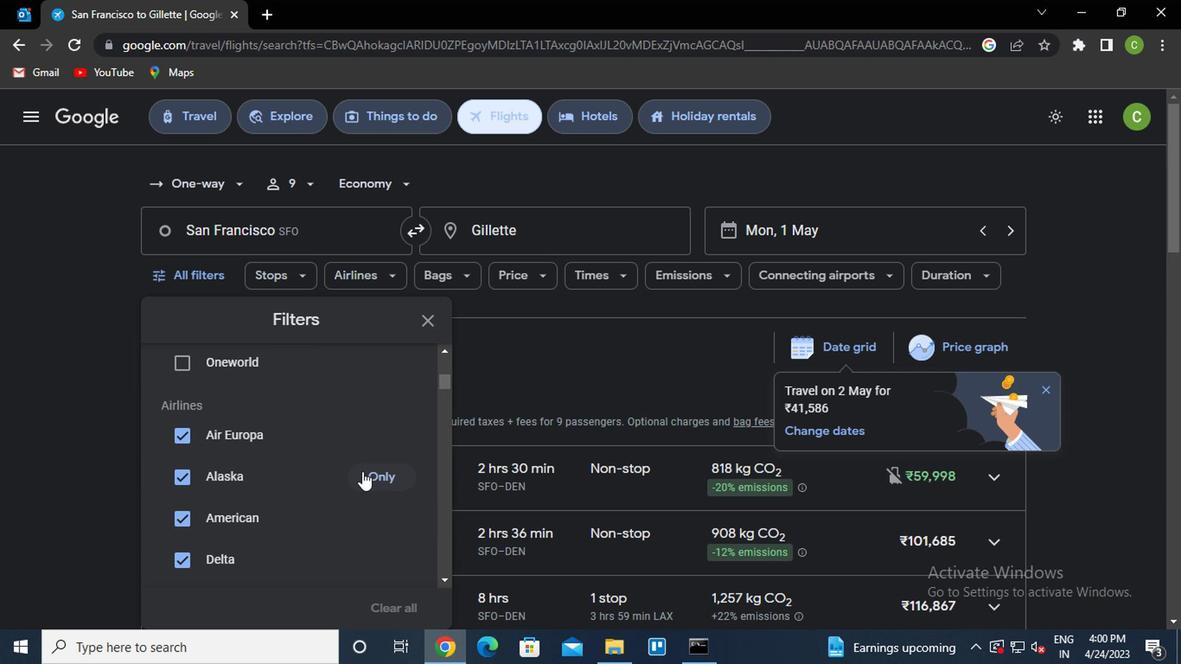 
Action: Mouse pressed left at (378, 476)
Screenshot: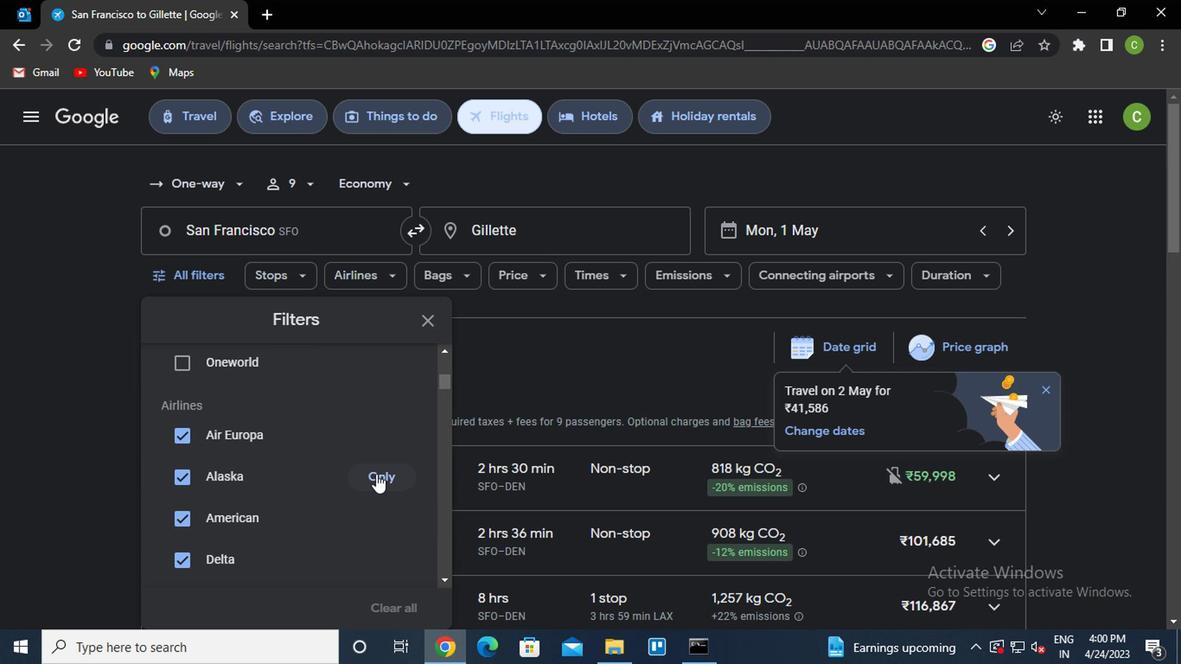 
Action: Mouse moved to (358, 483)
Screenshot: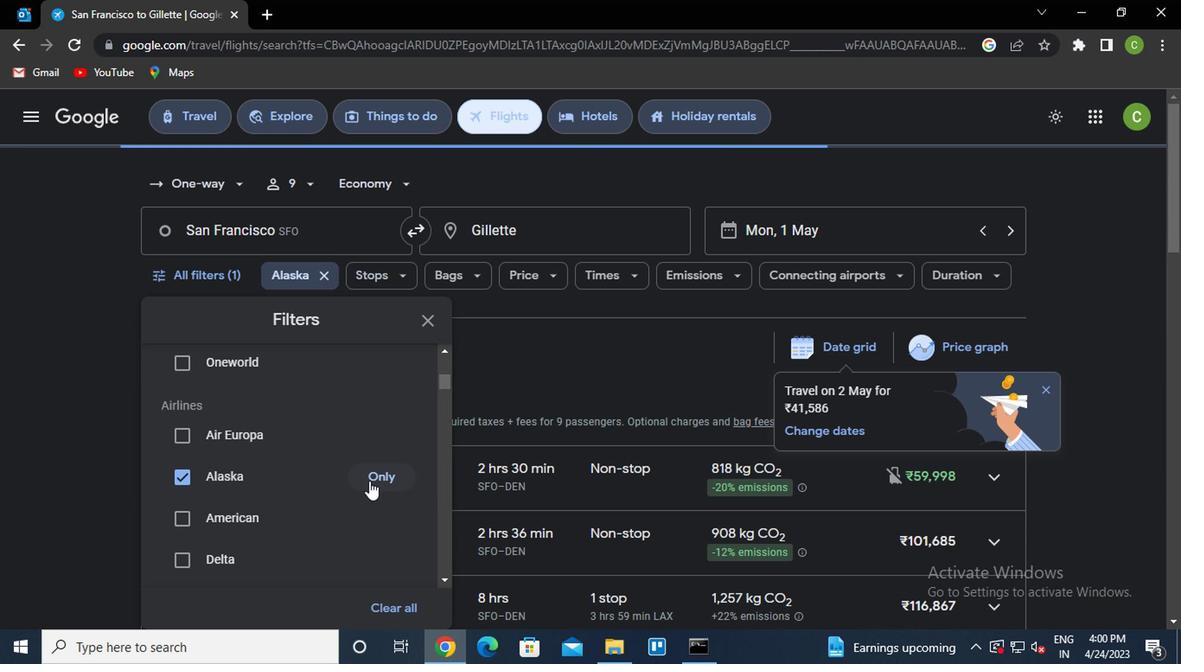 
Action: Mouse scrolled (358, 482) with delta (0, 0)
Screenshot: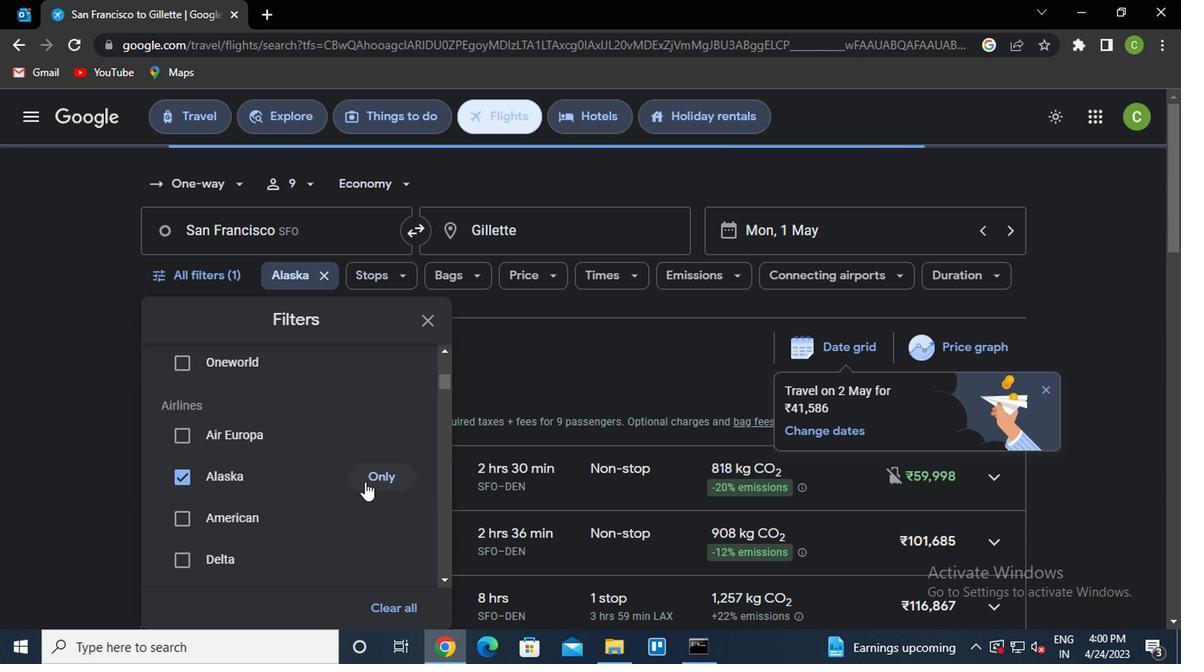 
Action: Mouse scrolled (358, 482) with delta (0, 0)
Screenshot: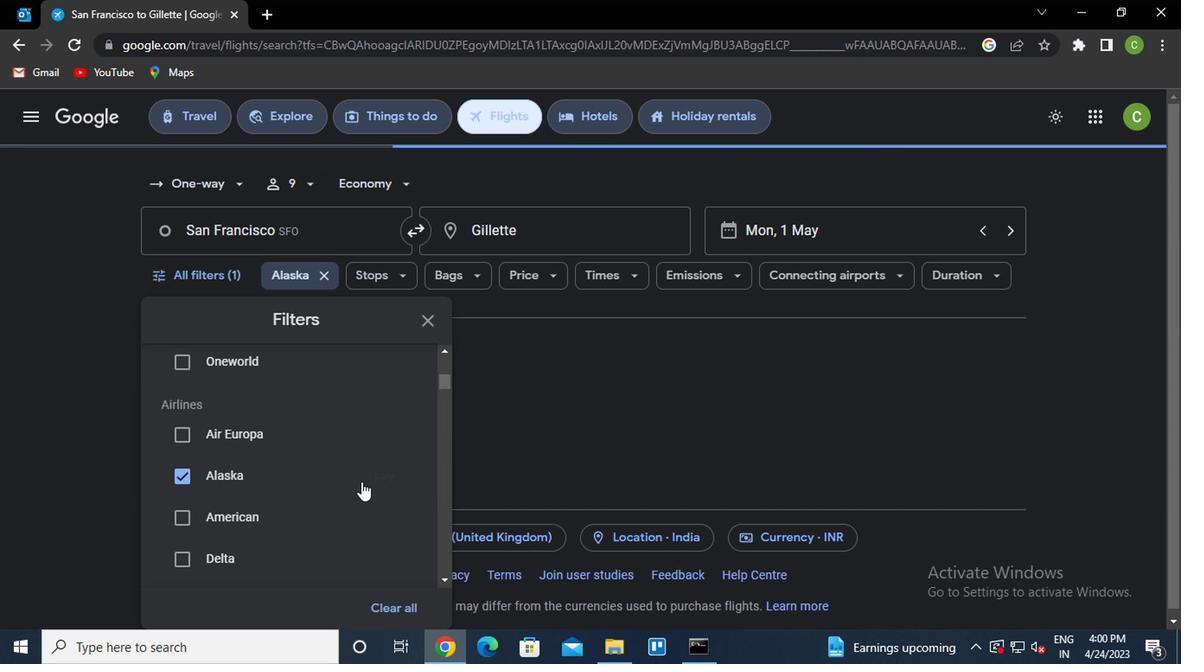
Action: Mouse moved to (356, 484)
Screenshot: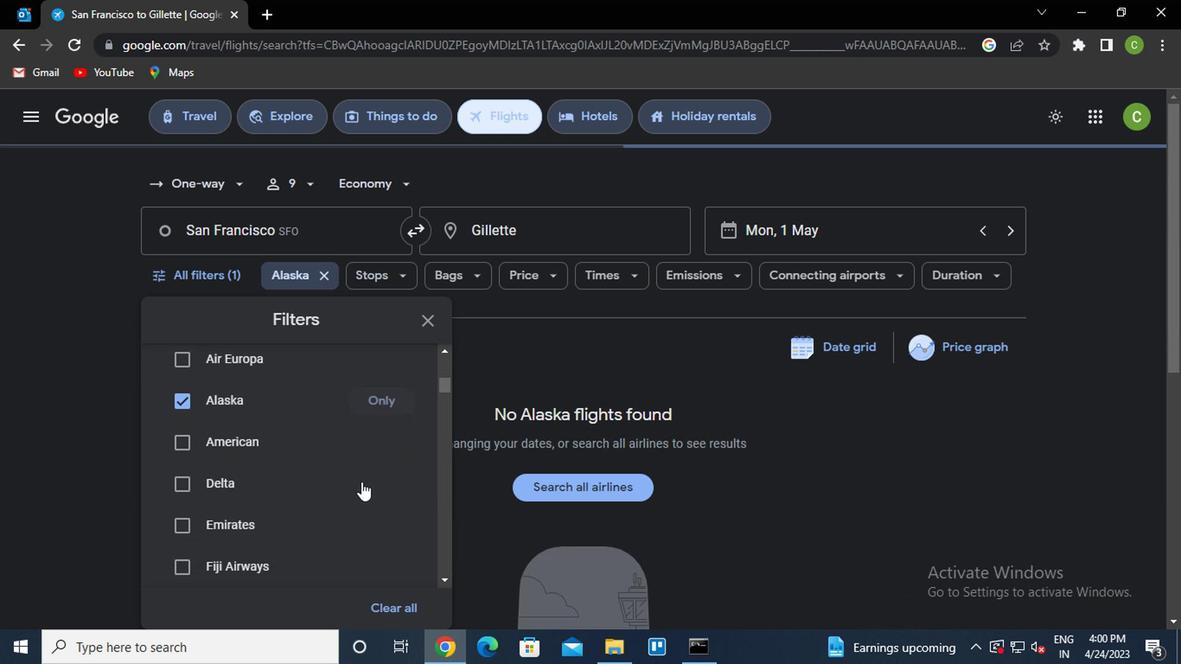 
Action: Mouse scrolled (356, 483) with delta (0, -1)
Screenshot: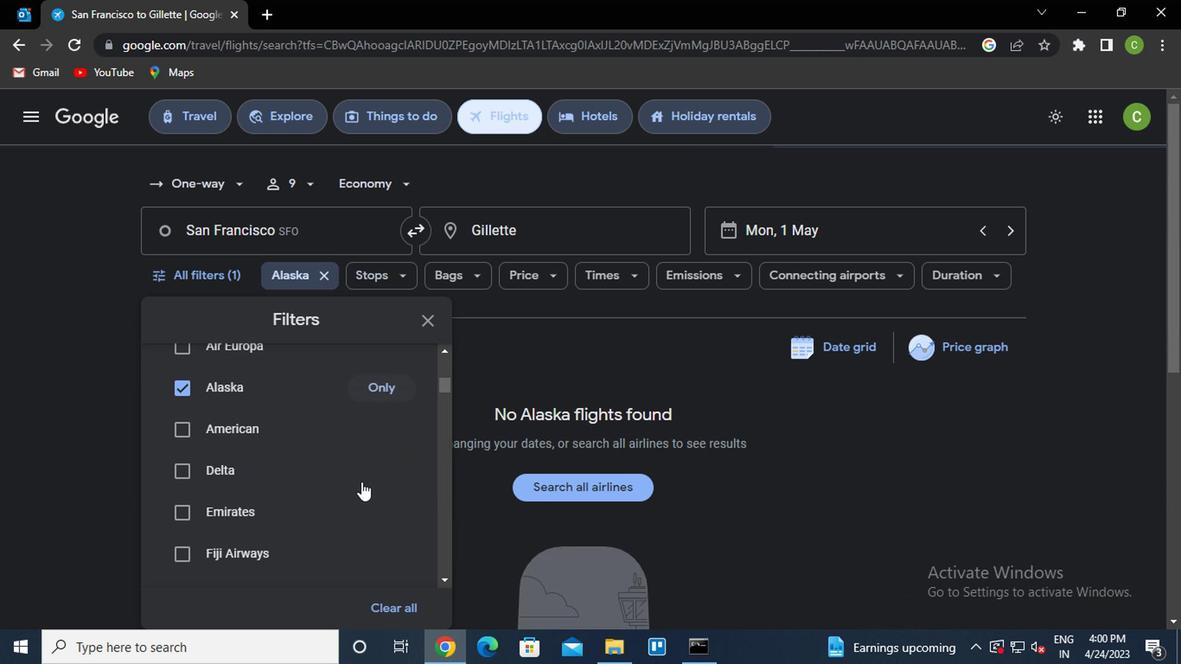 
Action: Mouse scrolled (356, 483) with delta (0, -1)
Screenshot: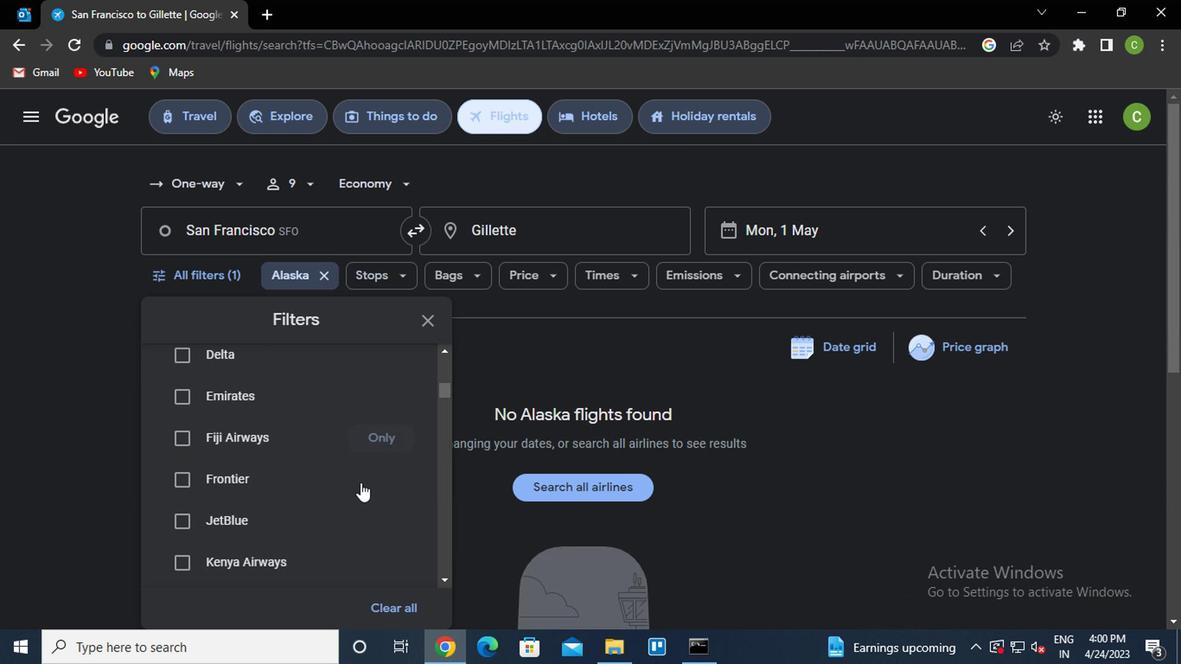 
Action: Mouse scrolled (356, 483) with delta (0, -1)
Screenshot: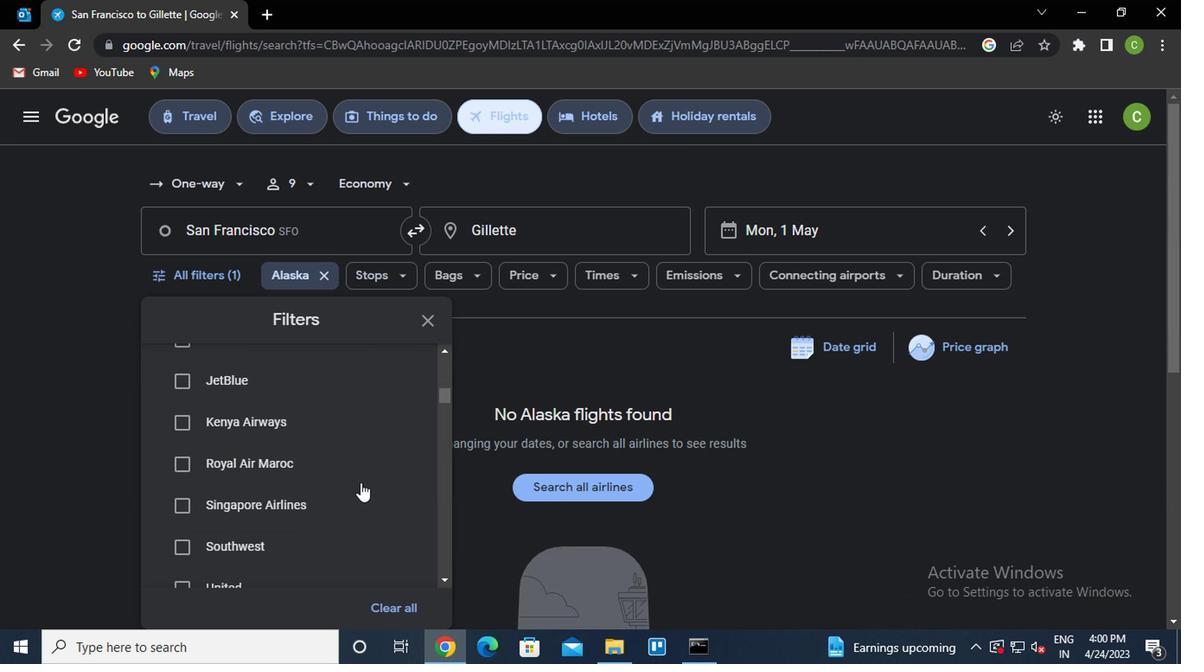 
Action: Mouse scrolled (356, 483) with delta (0, -1)
Screenshot: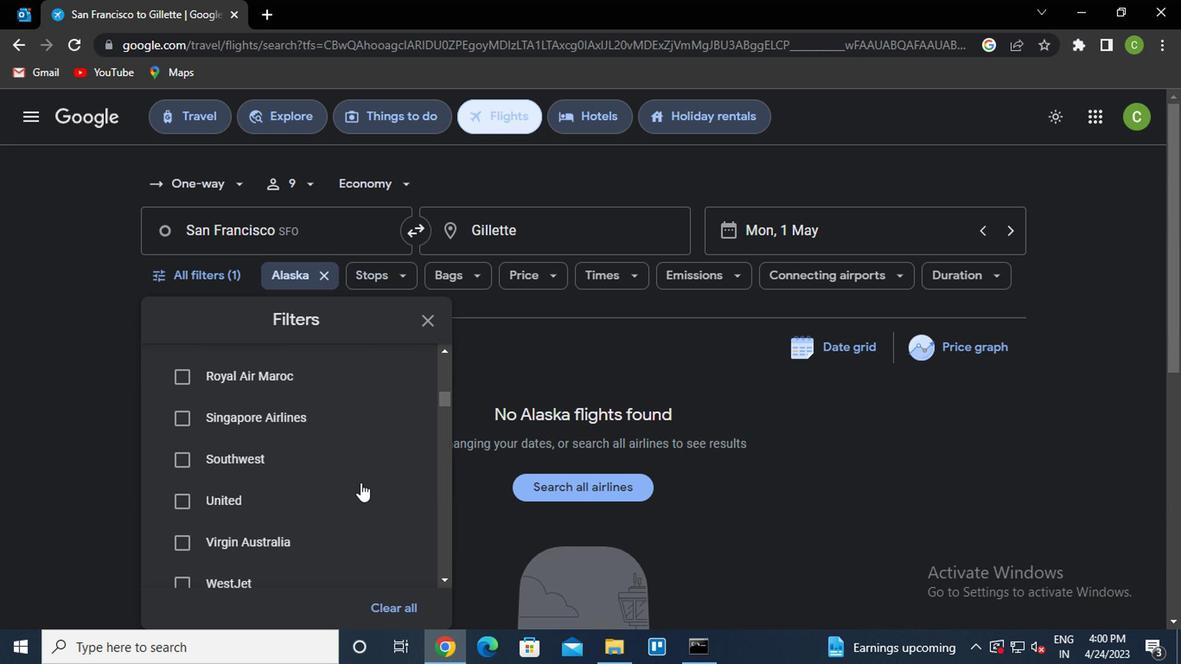 
Action: Mouse scrolled (356, 483) with delta (0, -1)
Screenshot: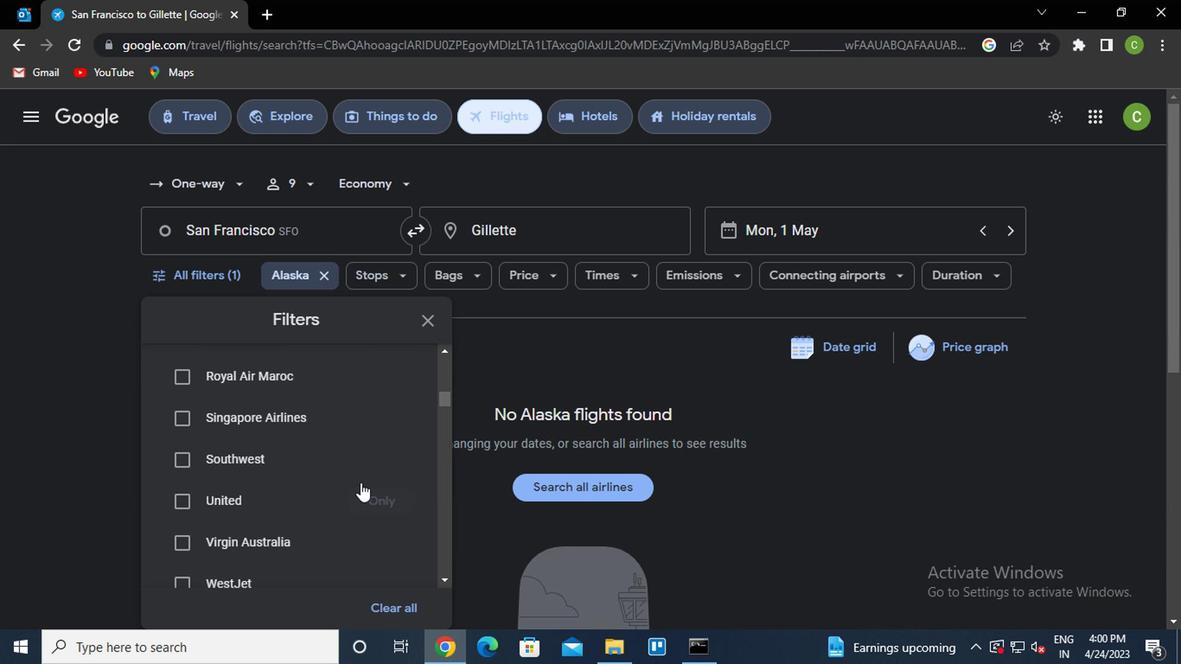 
Action: Mouse scrolled (356, 483) with delta (0, -1)
Screenshot: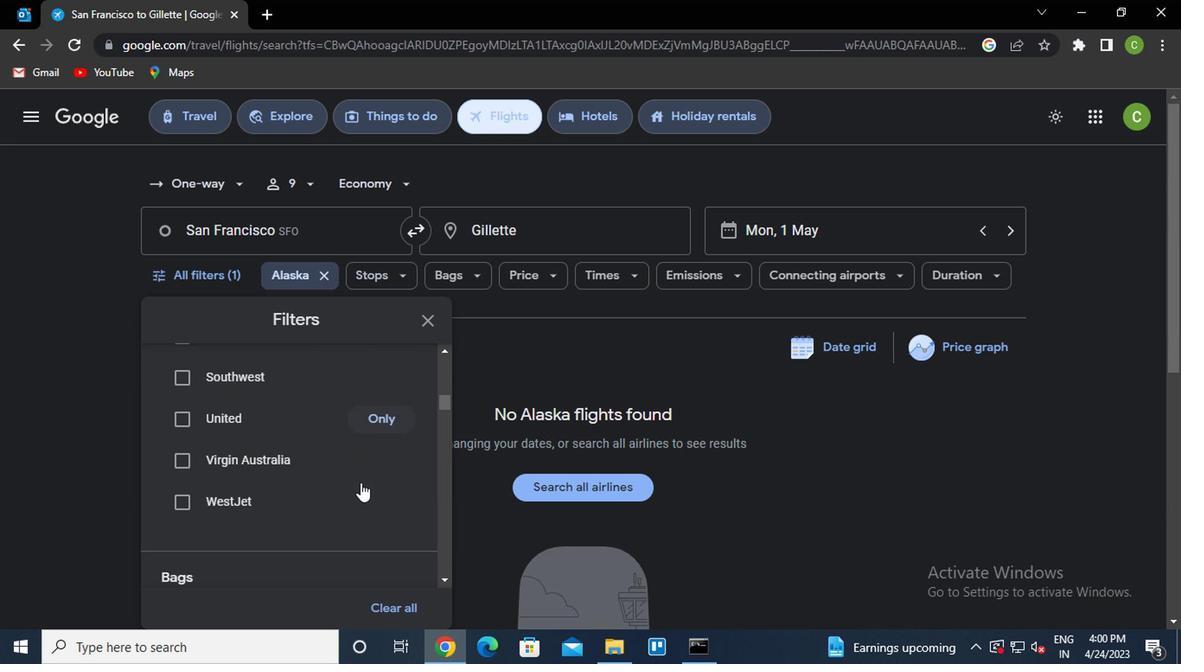 
Action: Mouse moved to (391, 491)
Screenshot: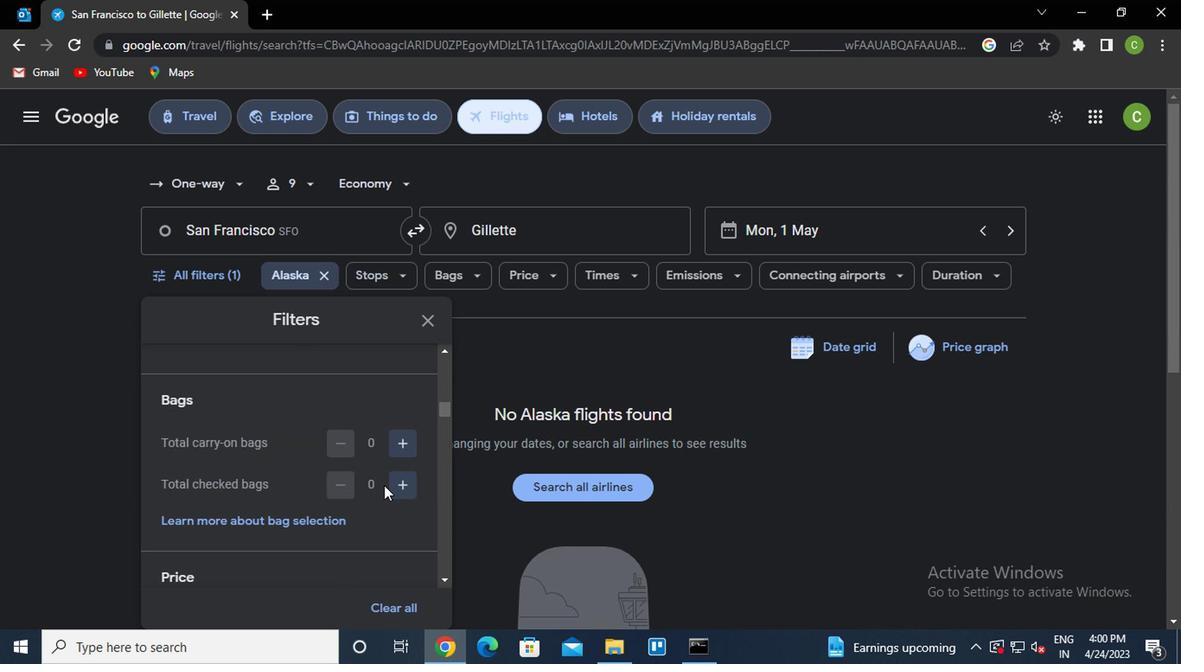 
Action: Mouse pressed left at (391, 491)
Screenshot: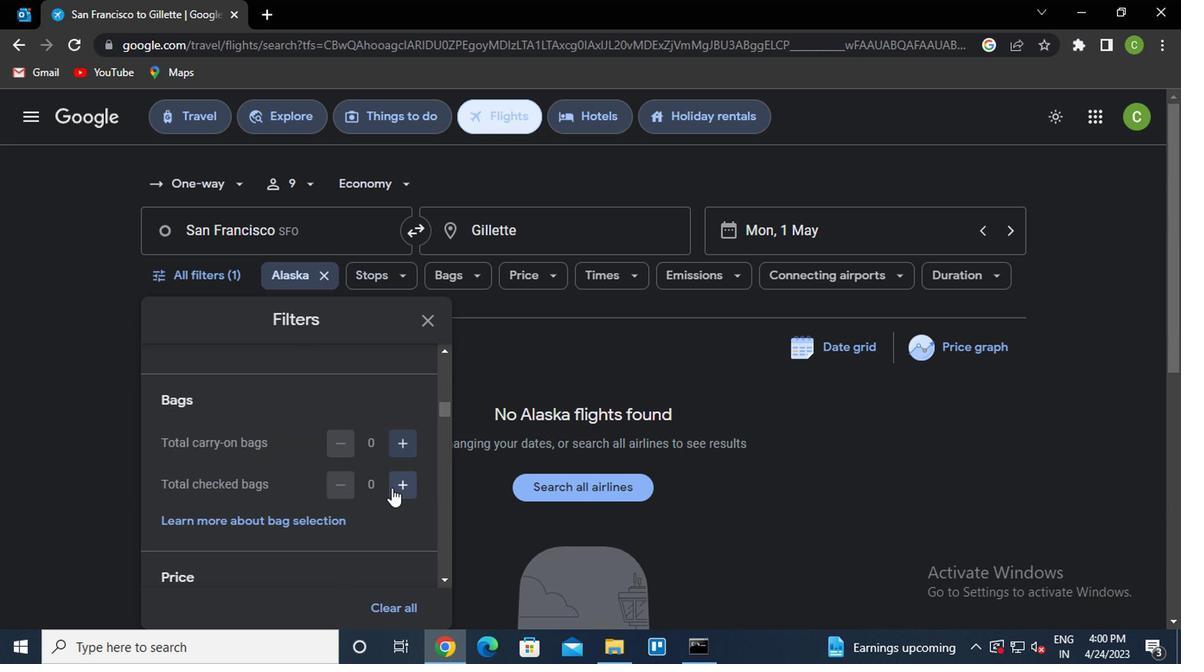 
Action: Mouse pressed left at (391, 491)
Screenshot: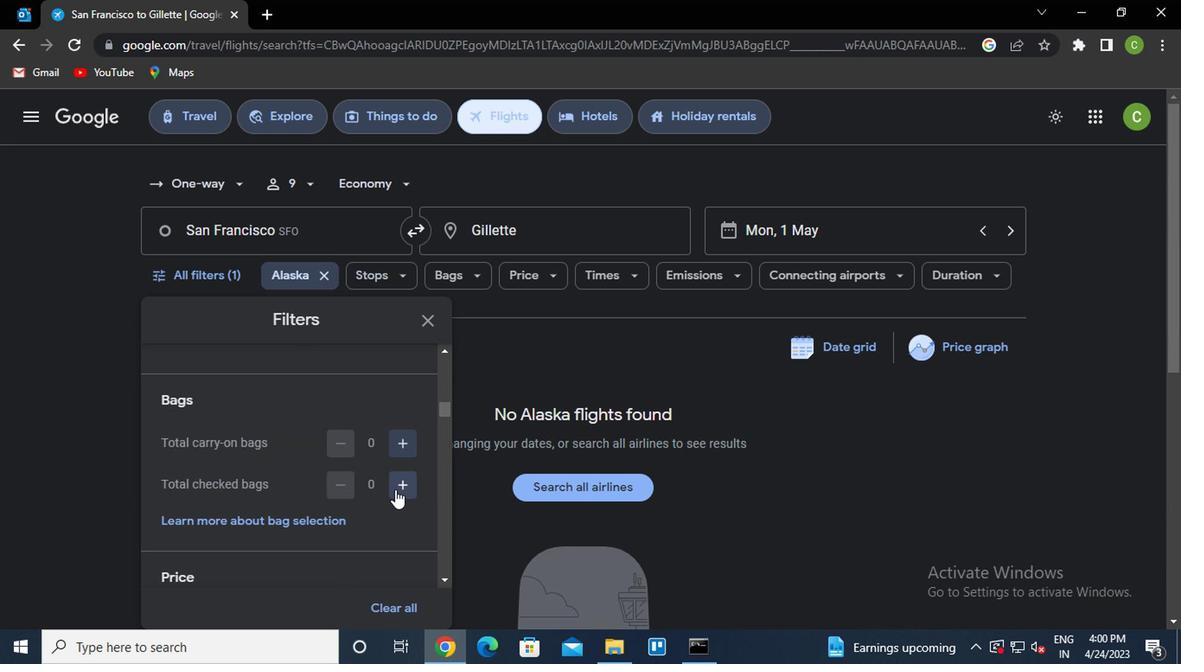
Action: Mouse moved to (378, 504)
Screenshot: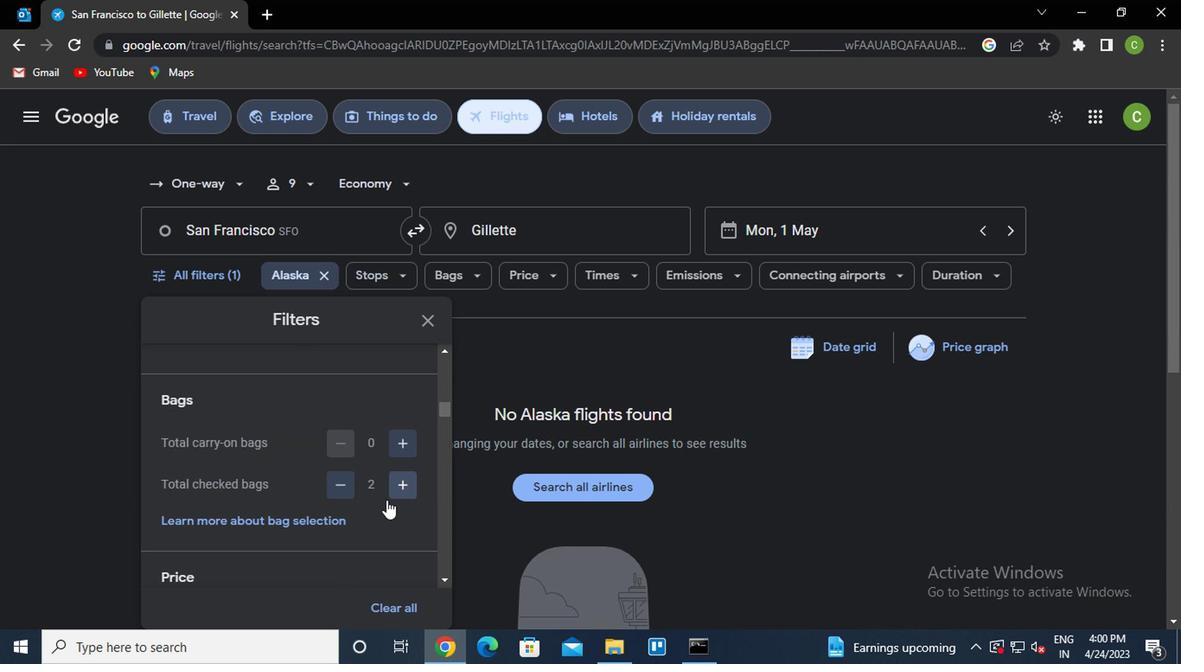
Action: Mouse scrolled (378, 503) with delta (0, 0)
Screenshot: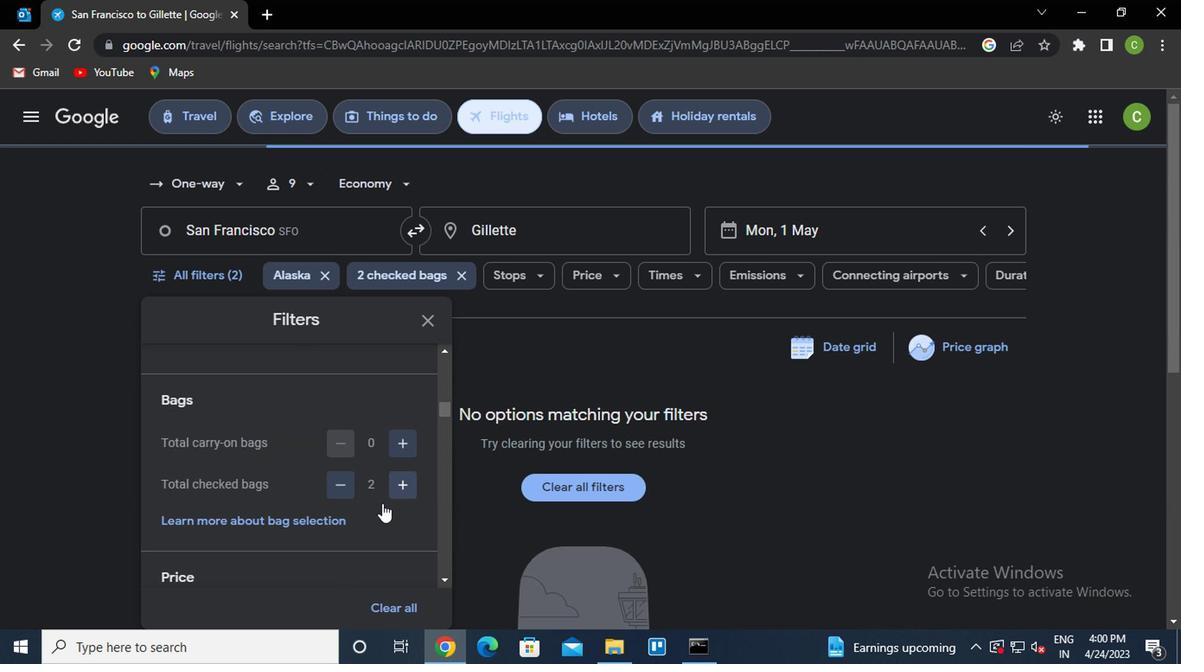 
Action: Mouse moved to (378, 507)
Screenshot: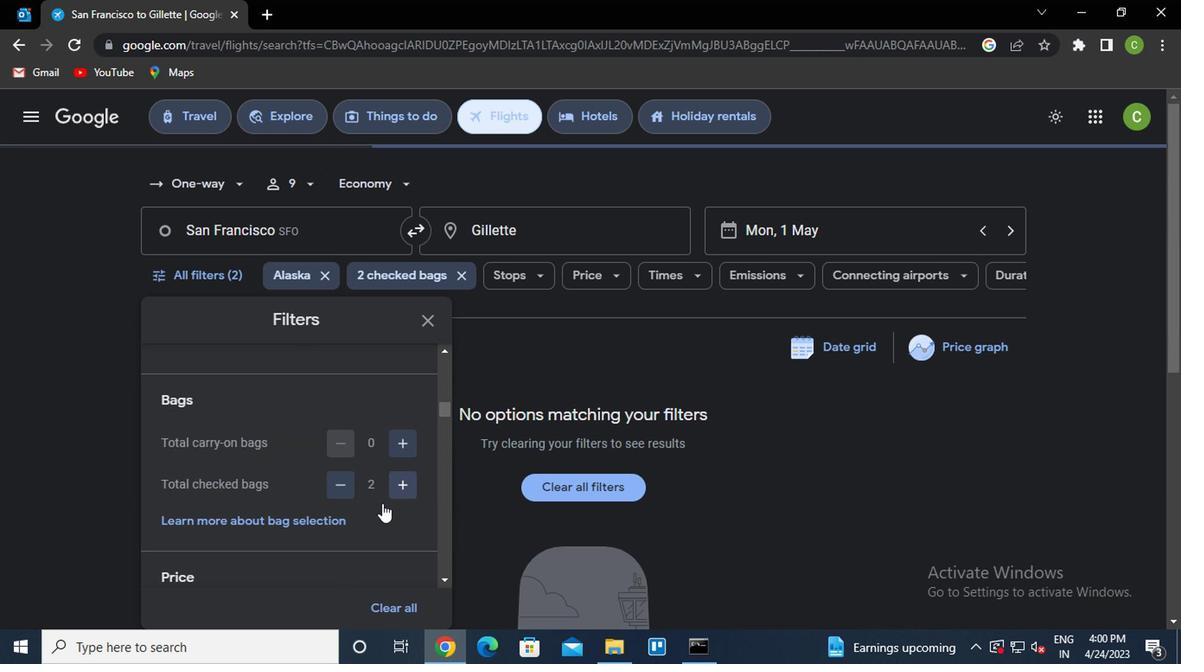 
Action: Mouse scrolled (378, 506) with delta (0, 0)
Screenshot: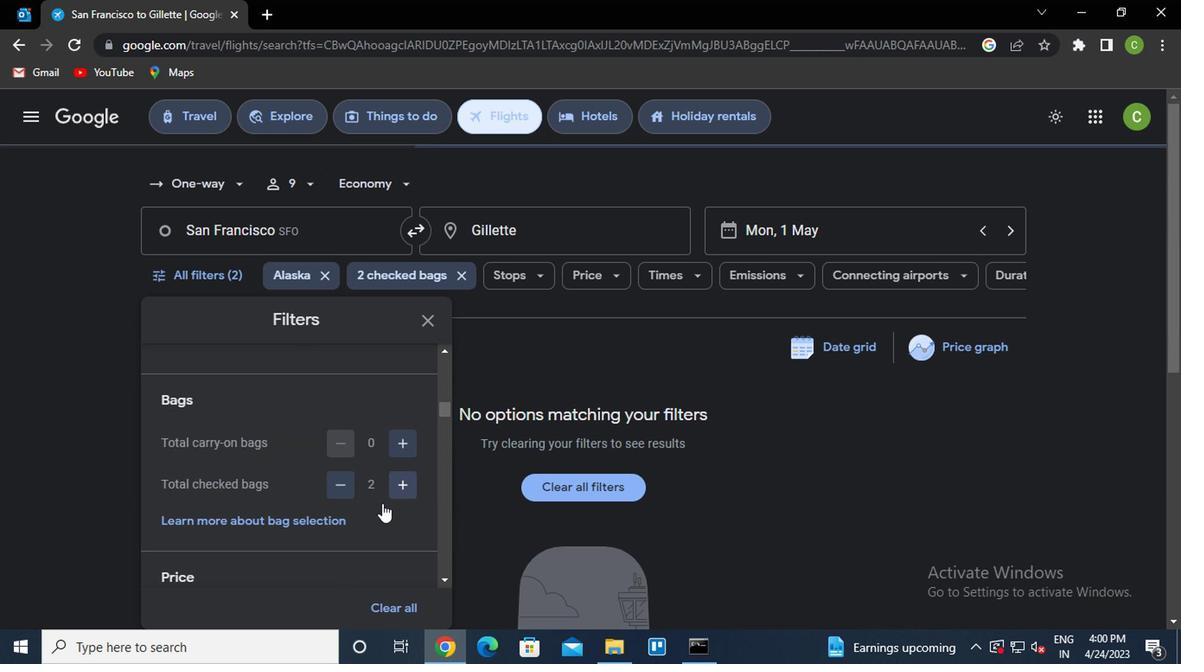 
Action: Mouse moved to (413, 484)
Screenshot: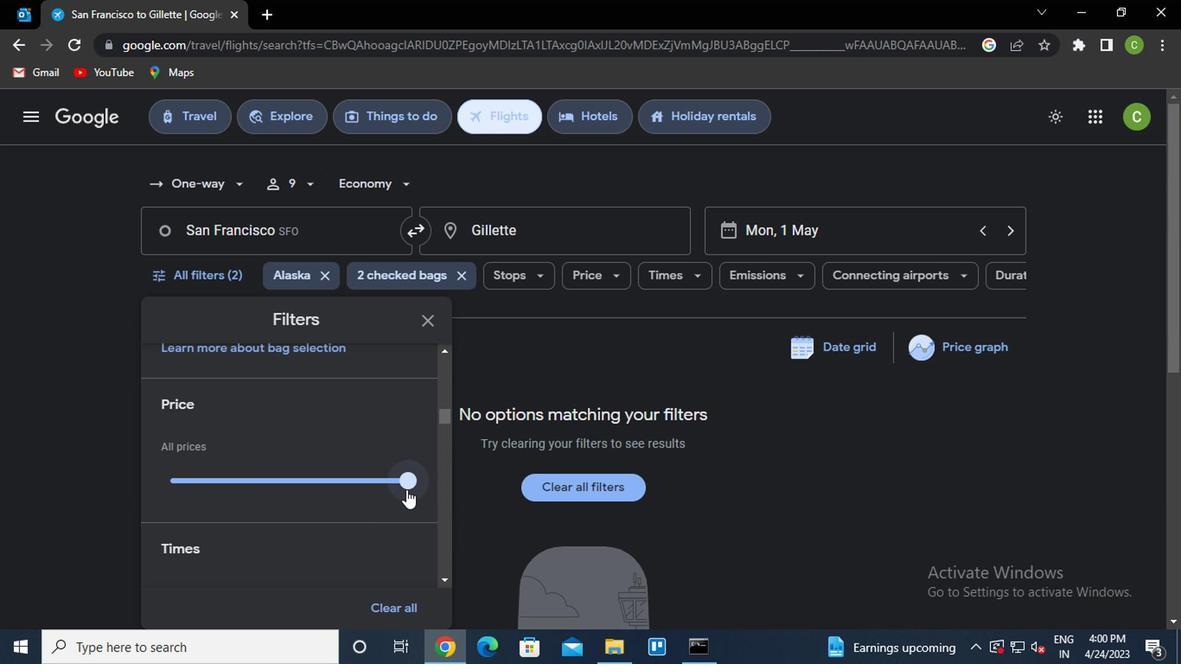 
Action: Mouse pressed left at (413, 484)
Screenshot: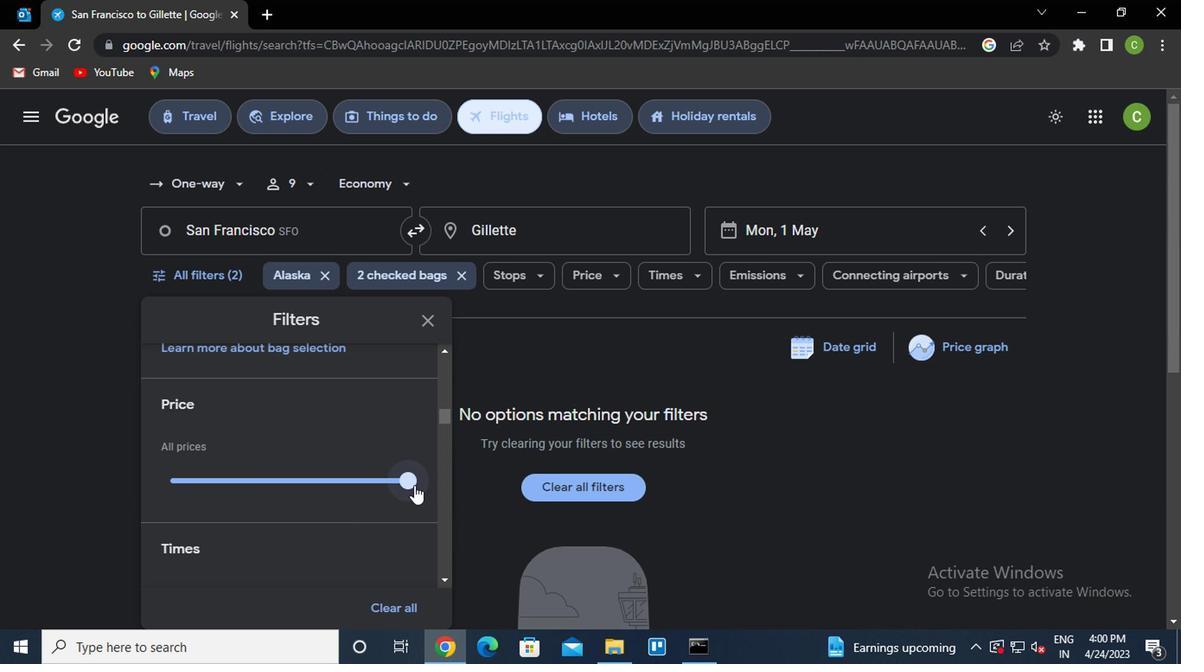 
Action: Mouse moved to (294, 491)
Screenshot: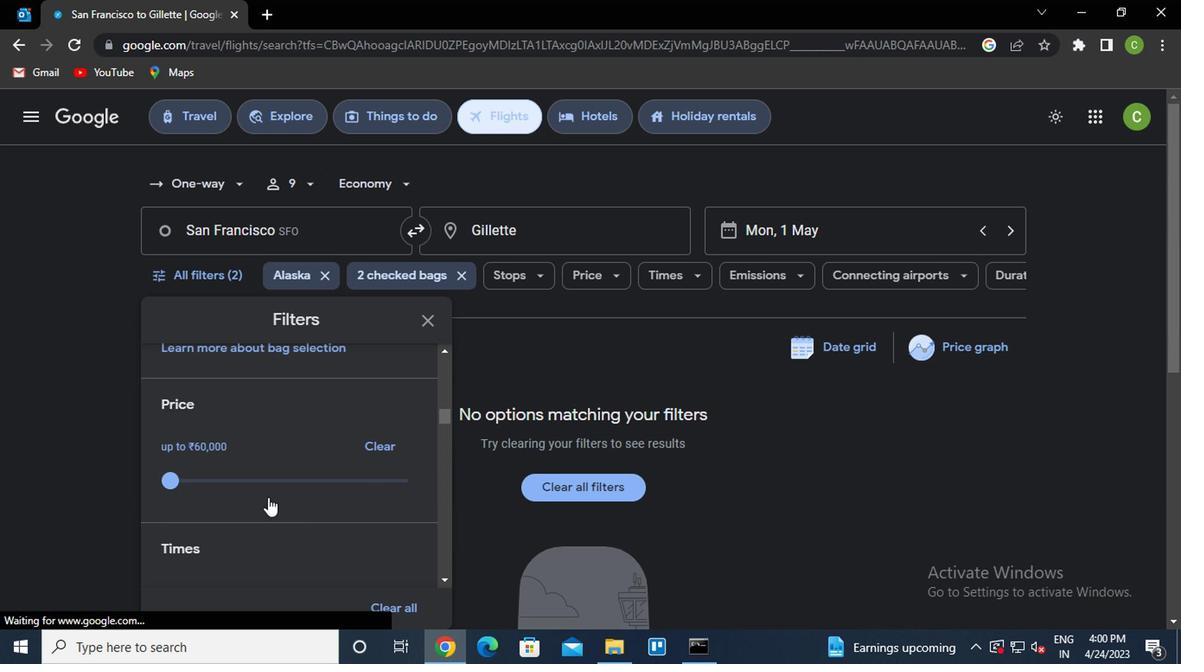 
Action: Mouse scrolled (294, 489) with delta (0, -1)
Screenshot: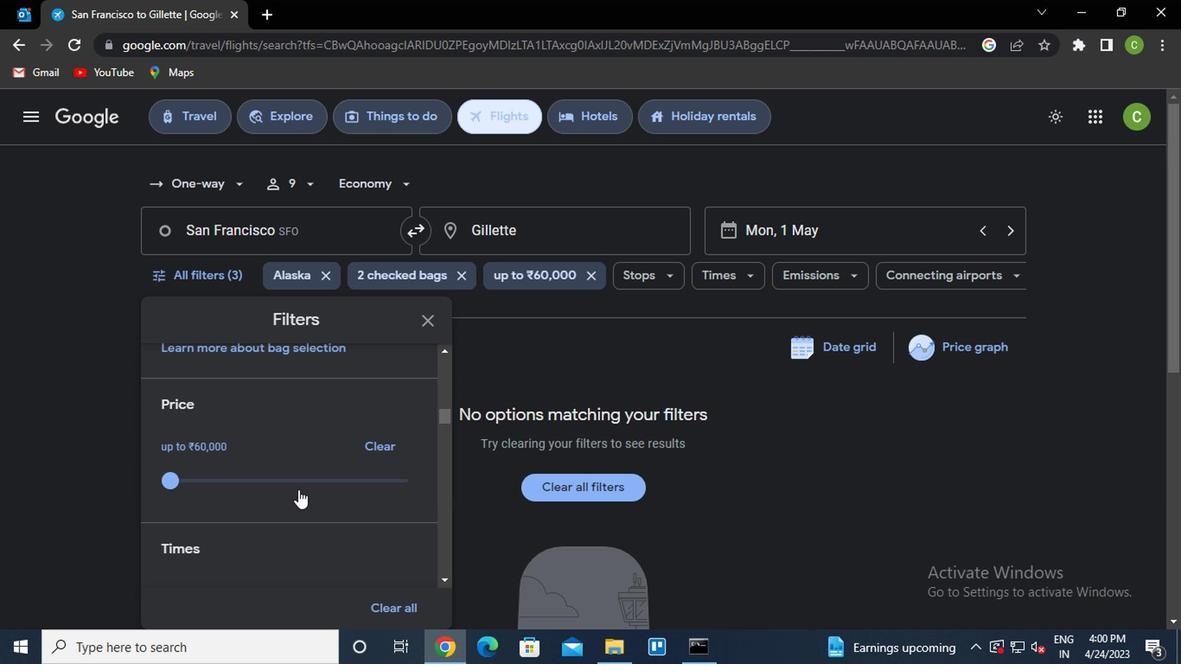 
Action: Mouse scrolled (294, 489) with delta (0, -1)
Screenshot: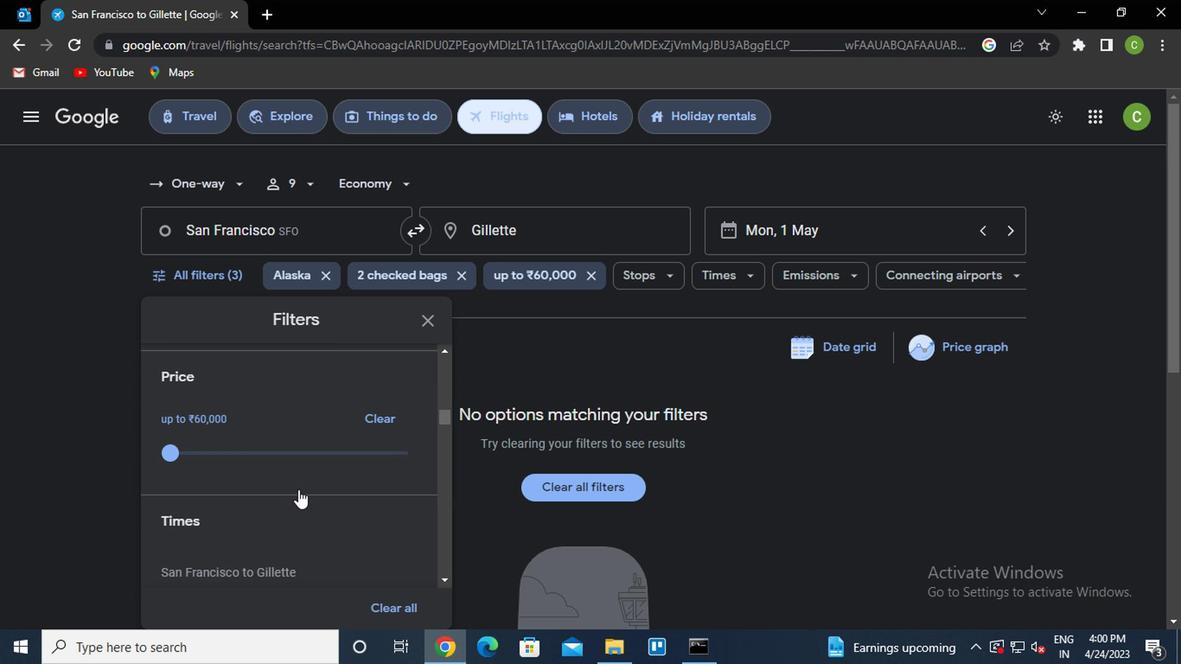 
Action: Mouse scrolled (294, 489) with delta (0, -1)
Screenshot: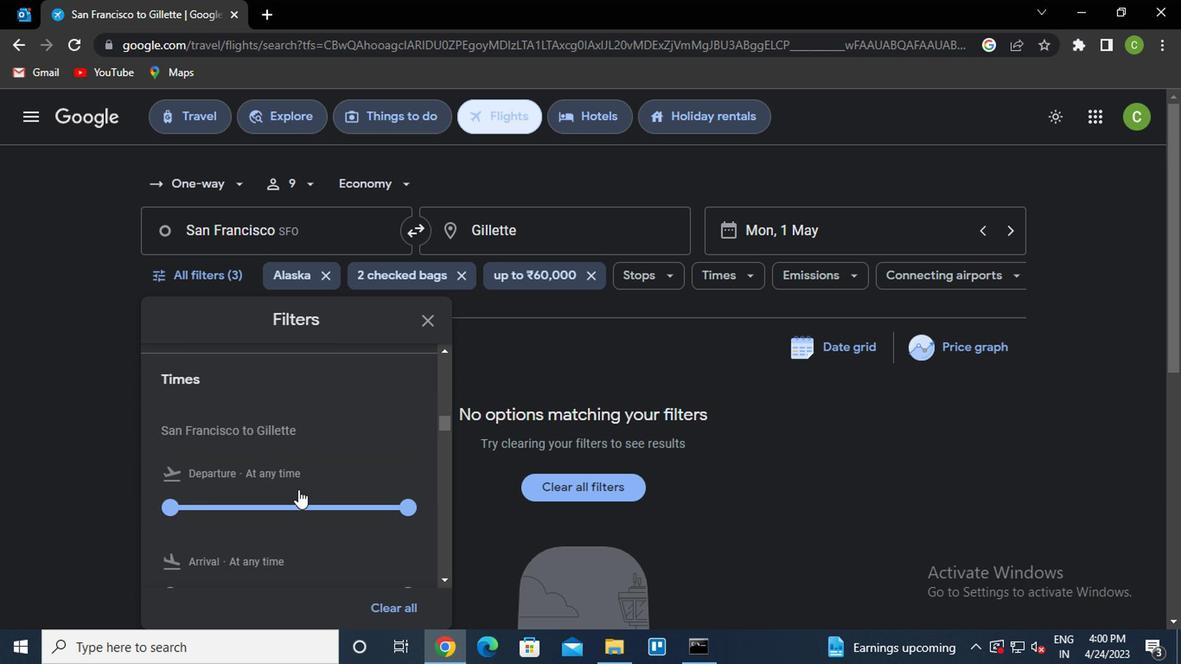 
Action: Mouse moved to (401, 415)
Screenshot: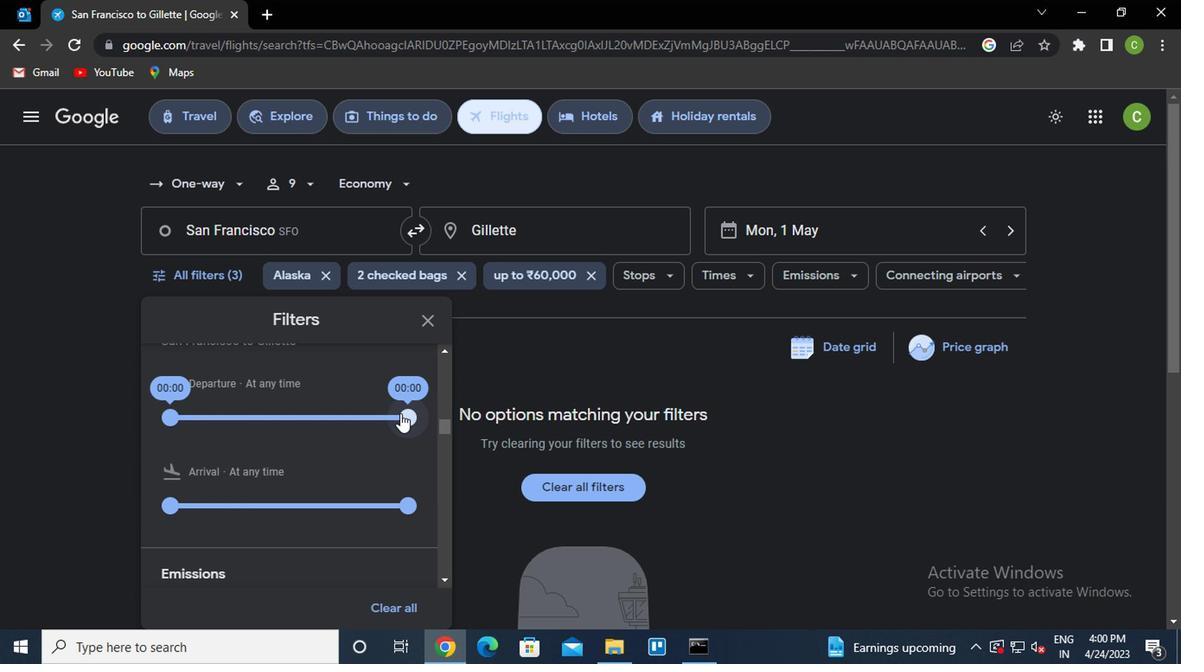
Action: Mouse pressed left at (401, 415)
Screenshot: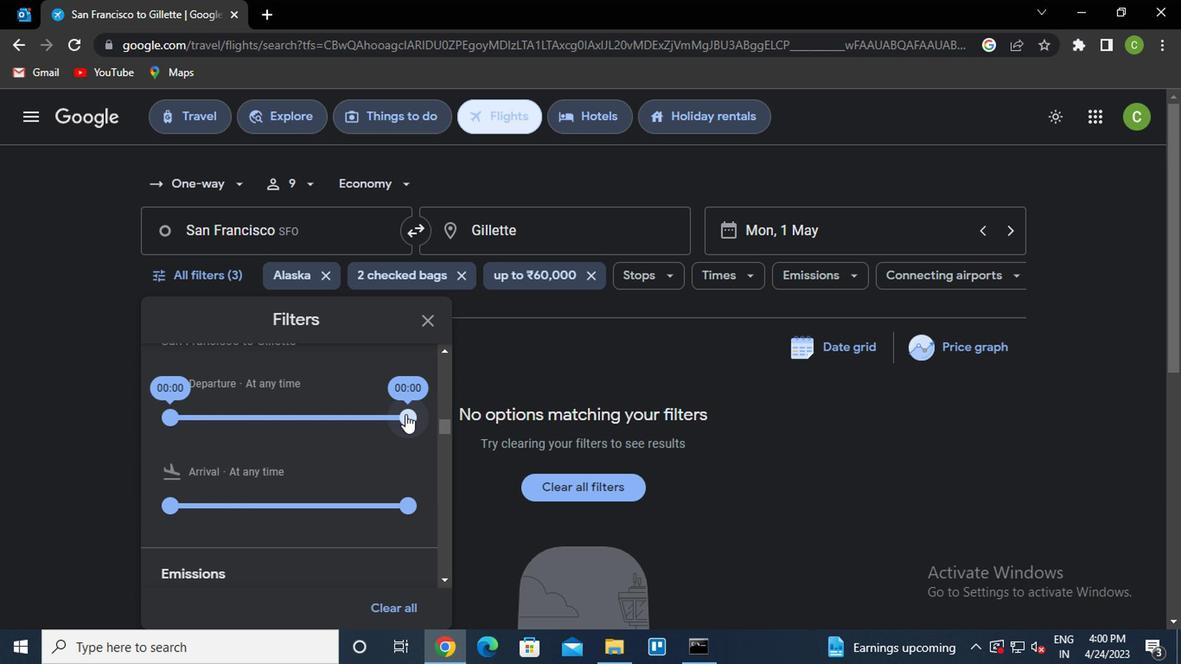 
Action: Mouse moved to (430, 325)
Screenshot: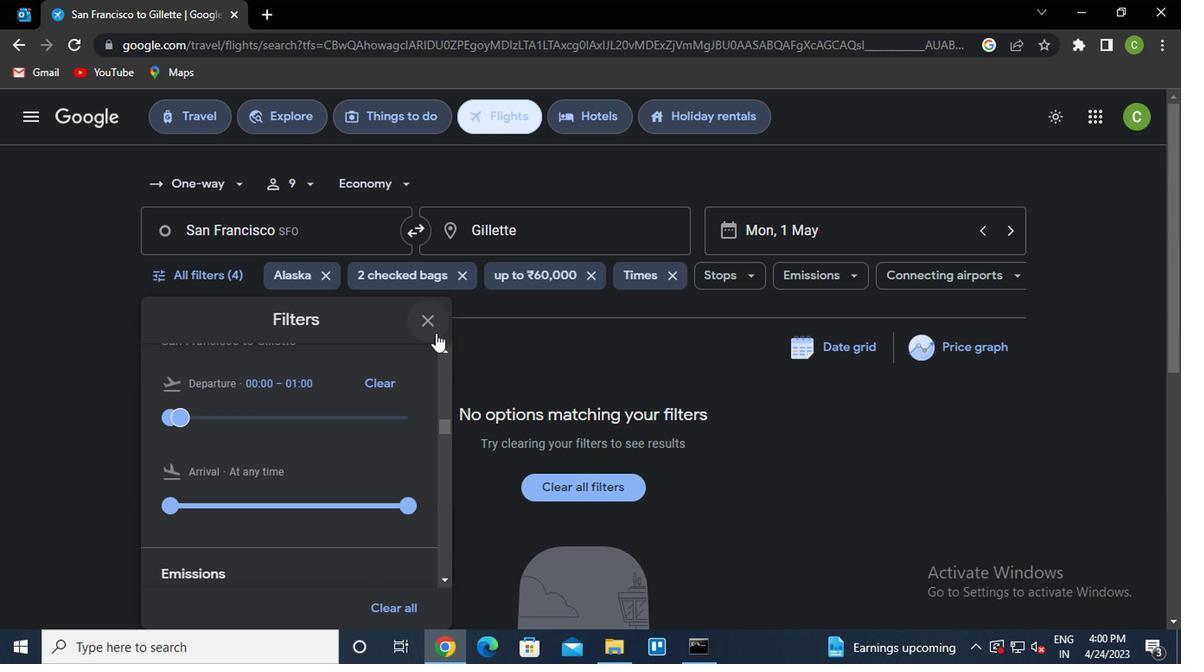 
Action: Mouse pressed left at (430, 325)
Screenshot: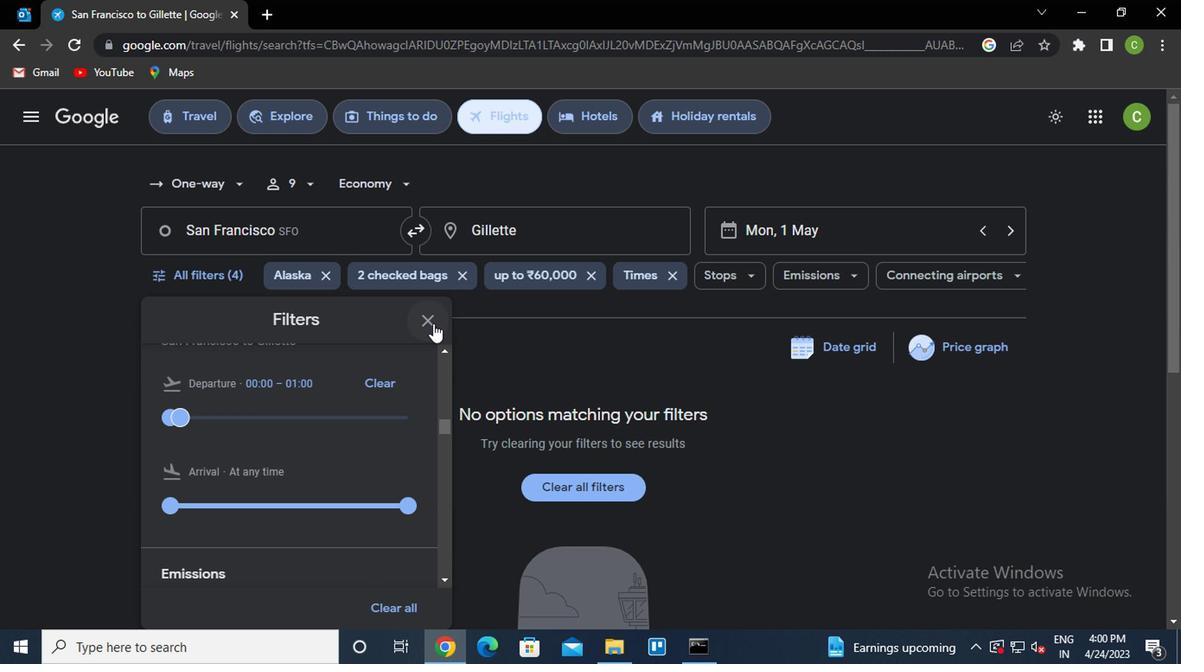 
Action: Mouse moved to (457, 468)
Screenshot: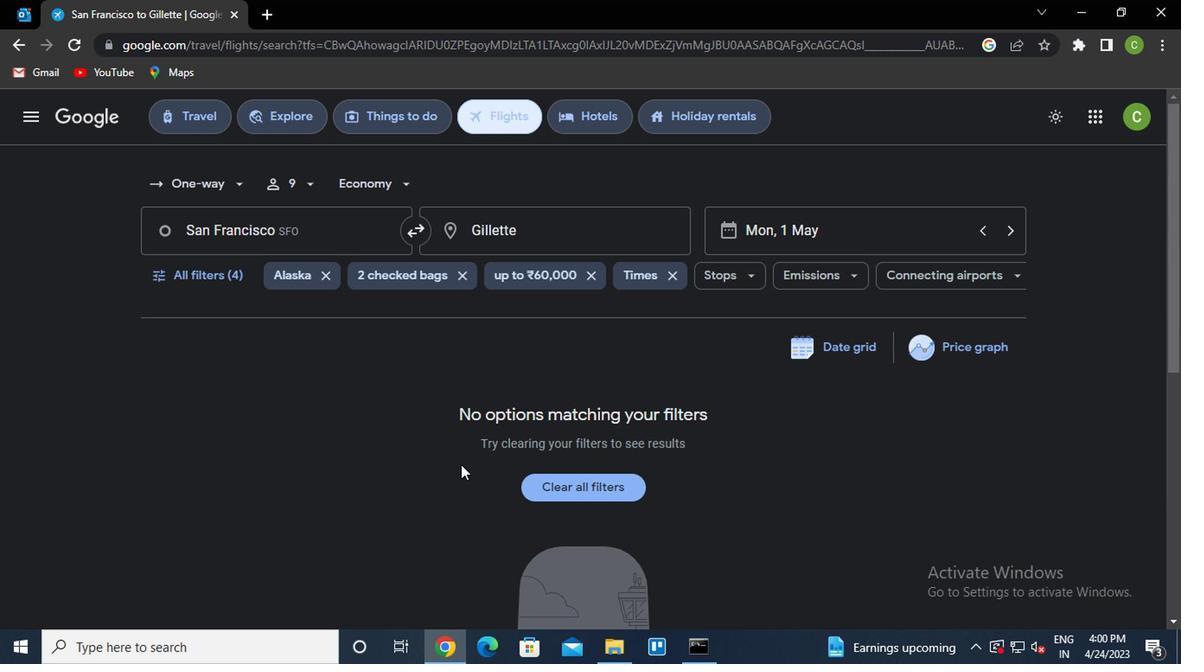 
